 Task: Find a hotel in Lavras da Mangabeira with 1 bedroom, 1 bed, 1 bathroom, Wifi, self check-in, for 2 guests, from 8th to 16th June, within a price range of ₹10,000 to ₹15,000.
Action: Mouse moved to (383, 103)
Screenshot: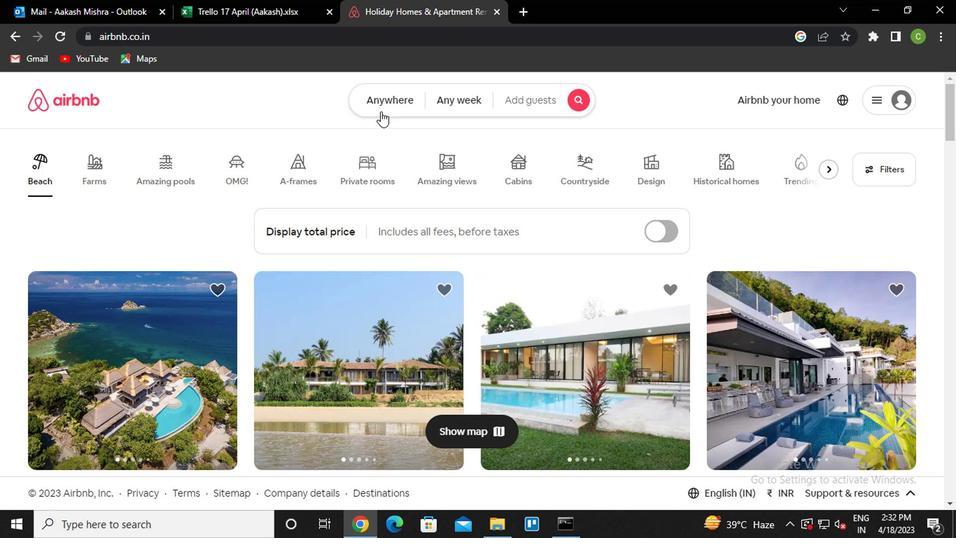 
Action: Mouse pressed left at (383, 103)
Screenshot: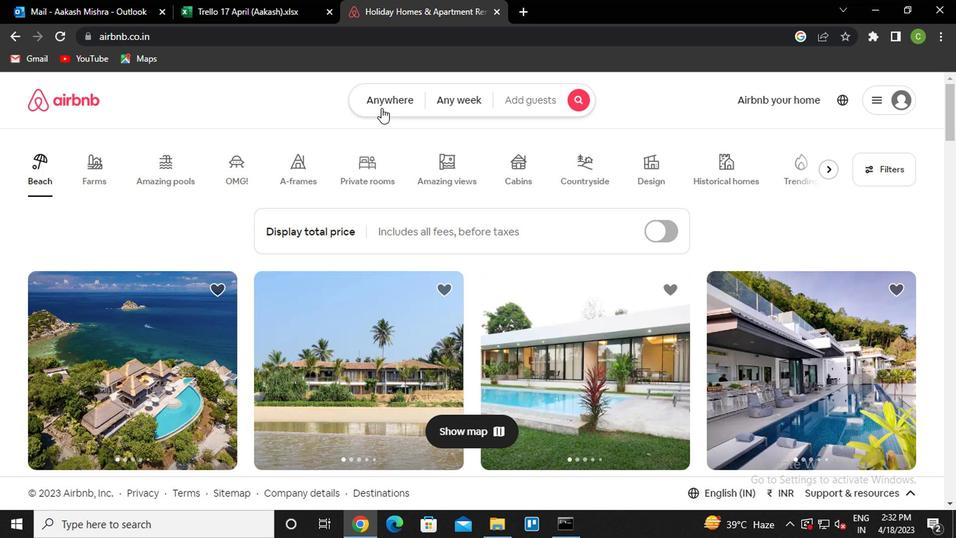
Action: Mouse moved to (244, 164)
Screenshot: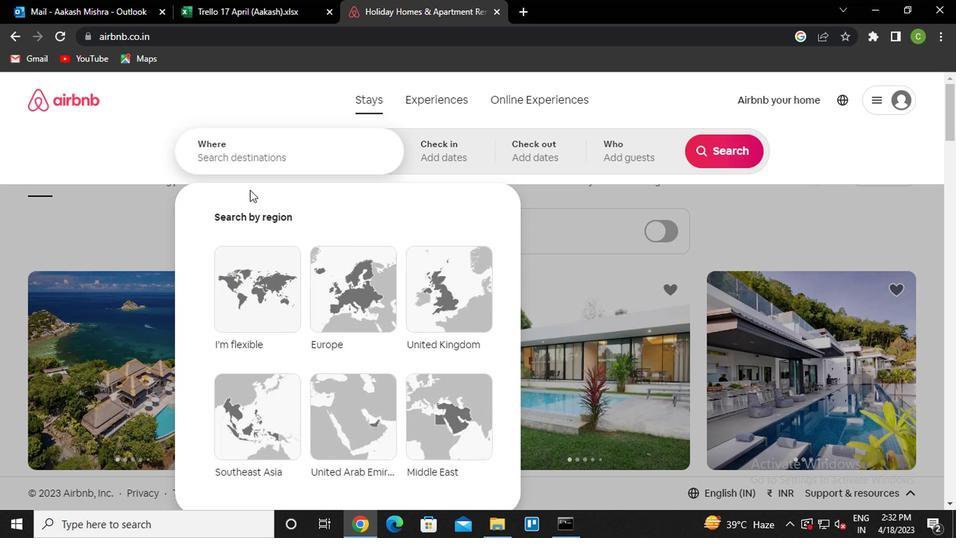 
Action: Mouse pressed left at (244, 164)
Screenshot: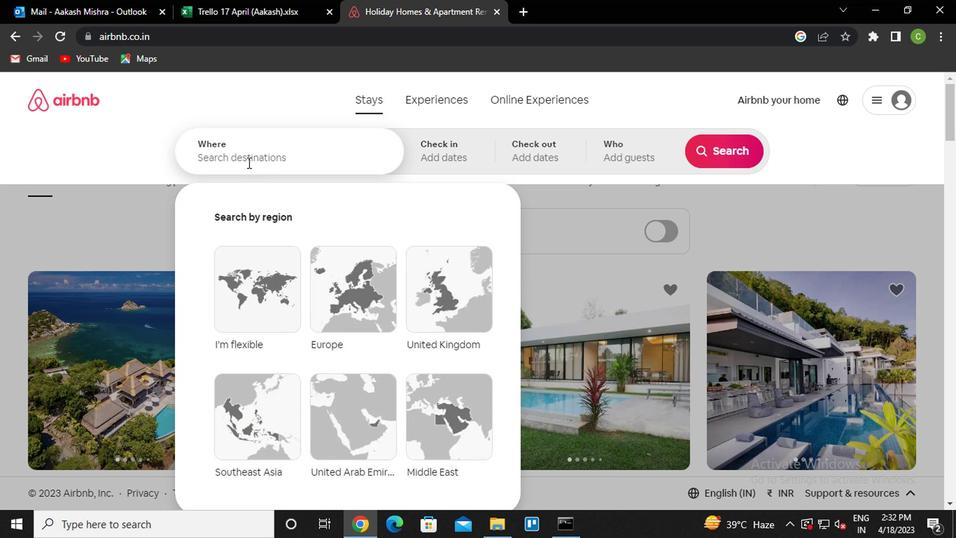 
Action: Key pressed <Key.caps_lock><Key.caps_lock>l<Key.caps_lock>avras<Key.space>da<Key.space><Key.caps_lock>m<Key.caps_lock>angabeira<Key.down><Key.enter>
Screenshot: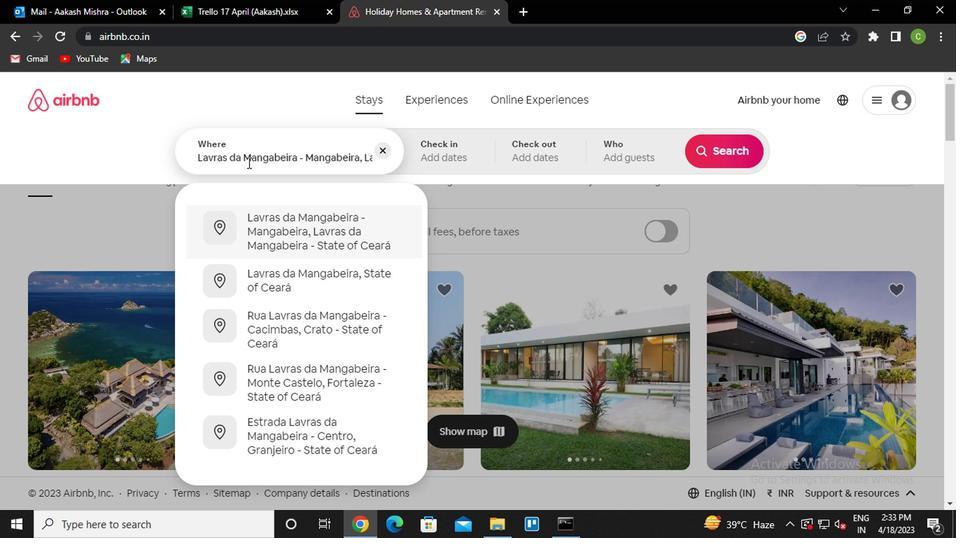 
Action: Mouse moved to (714, 261)
Screenshot: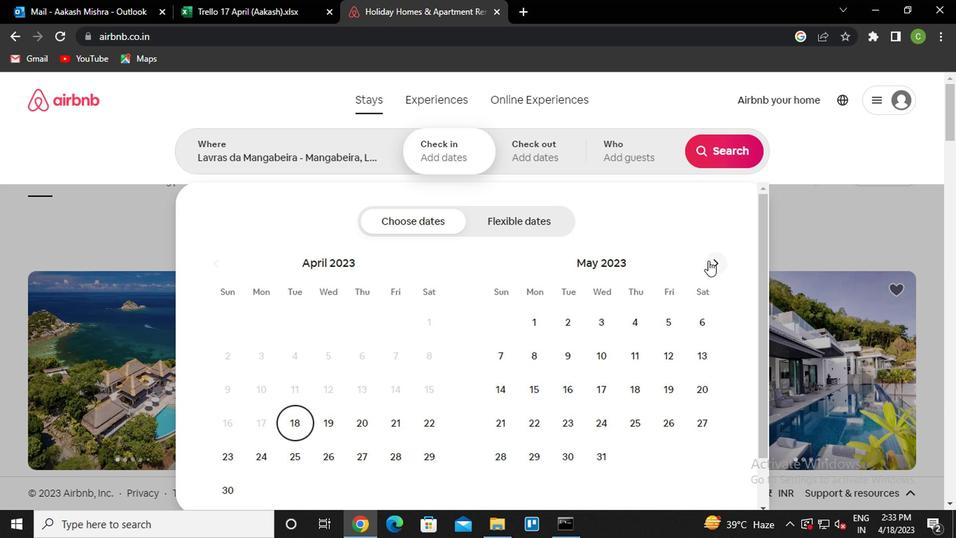
Action: Mouse pressed left at (714, 261)
Screenshot: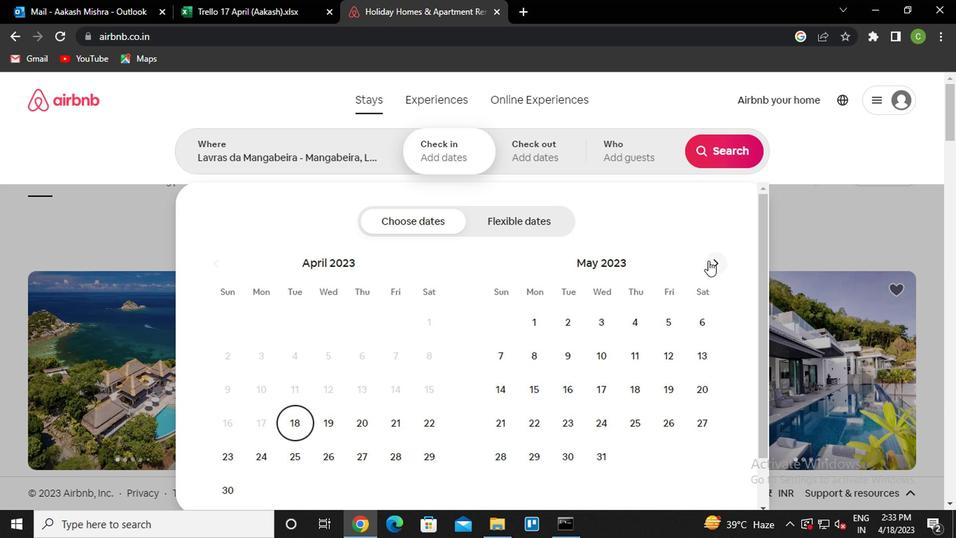 
Action: Mouse moved to (668, 390)
Screenshot: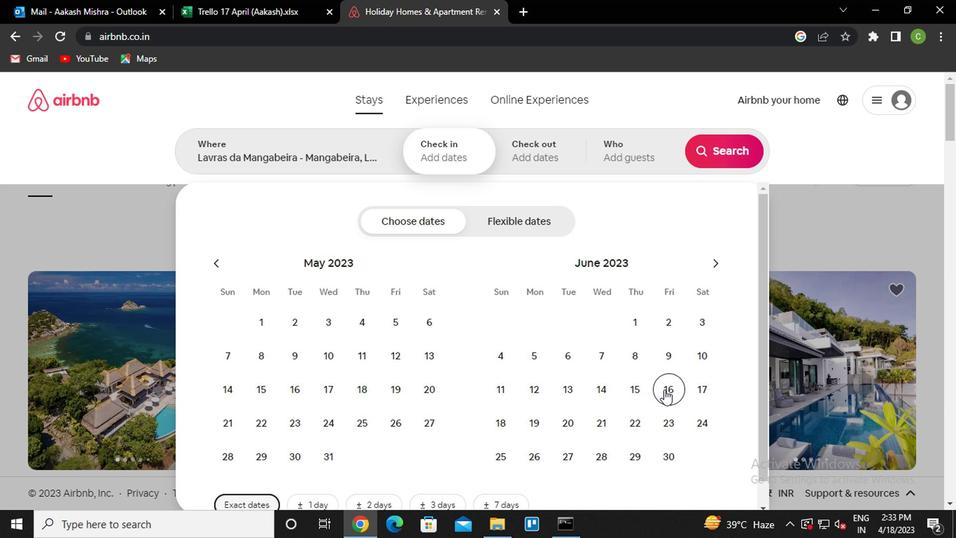 
Action: Mouse pressed left at (668, 390)
Screenshot: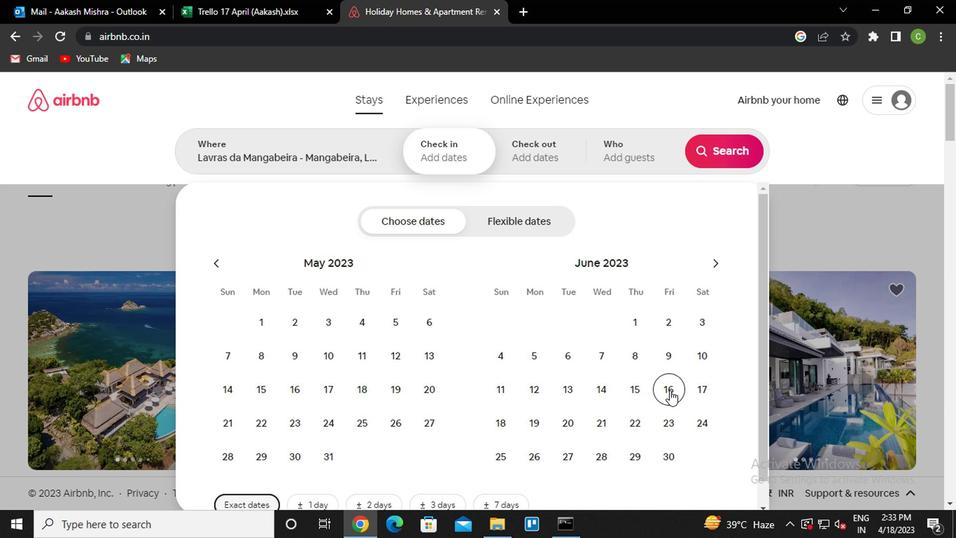 
Action: Mouse moved to (671, 391)
Screenshot: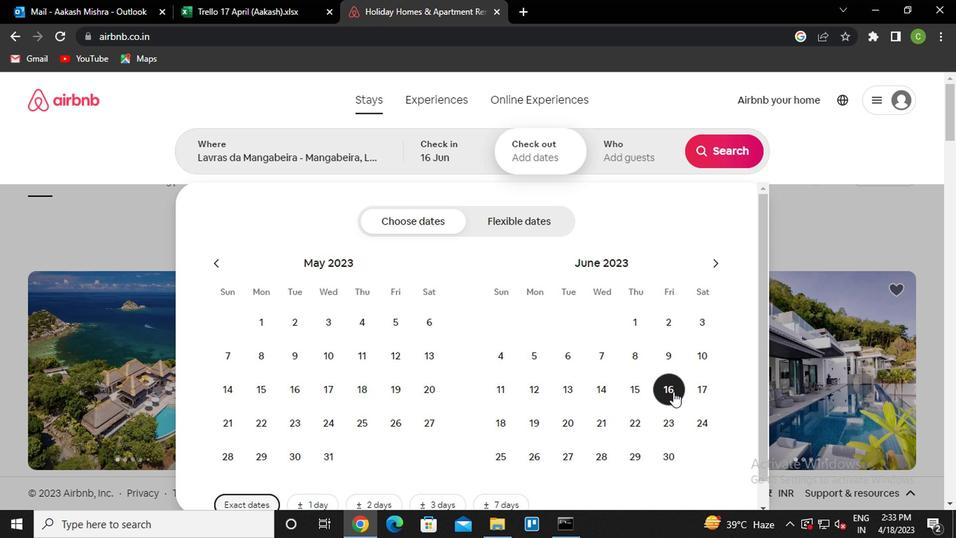 
Action: Mouse pressed left at (671, 391)
Screenshot: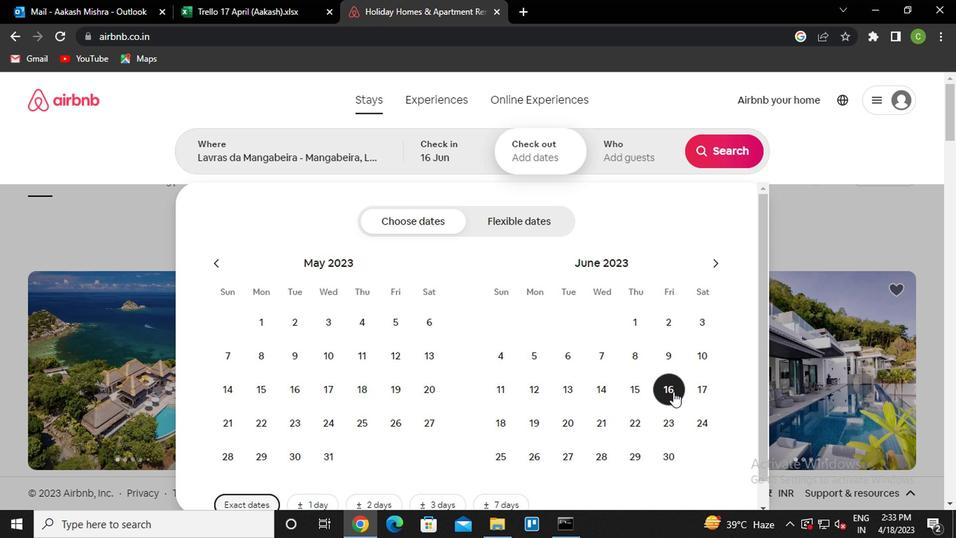 
Action: Mouse moved to (451, 157)
Screenshot: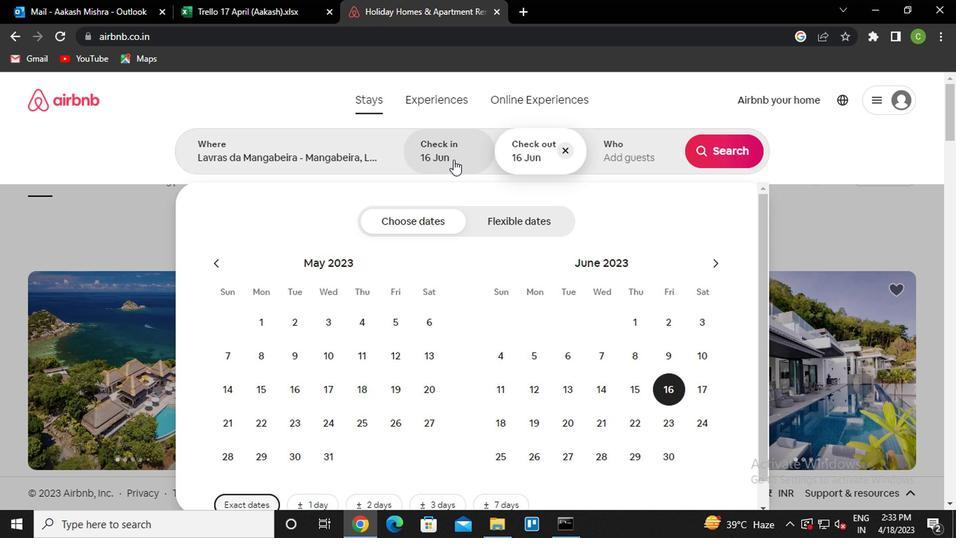 
Action: Mouse pressed left at (451, 157)
Screenshot: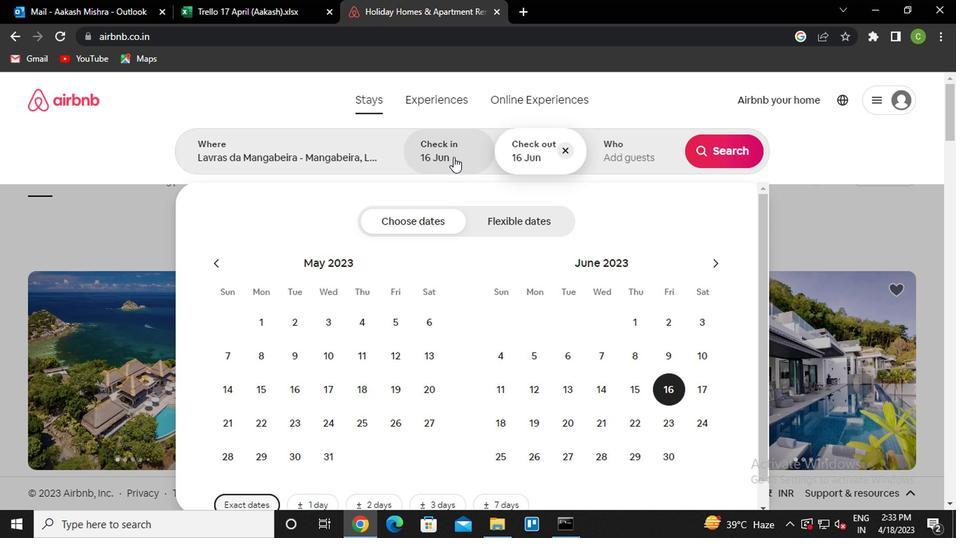 
Action: Mouse moved to (659, 381)
Screenshot: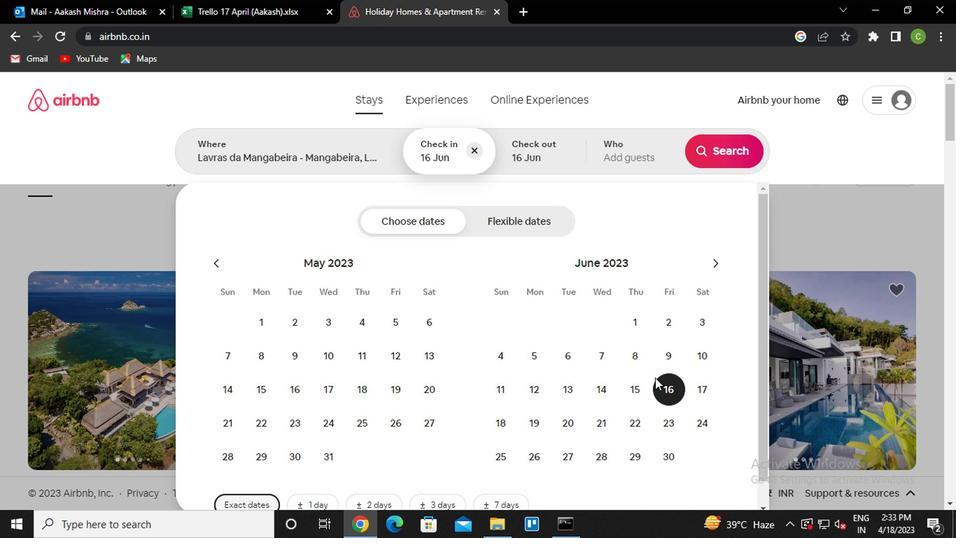 
Action: Mouse pressed left at (659, 381)
Screenshot: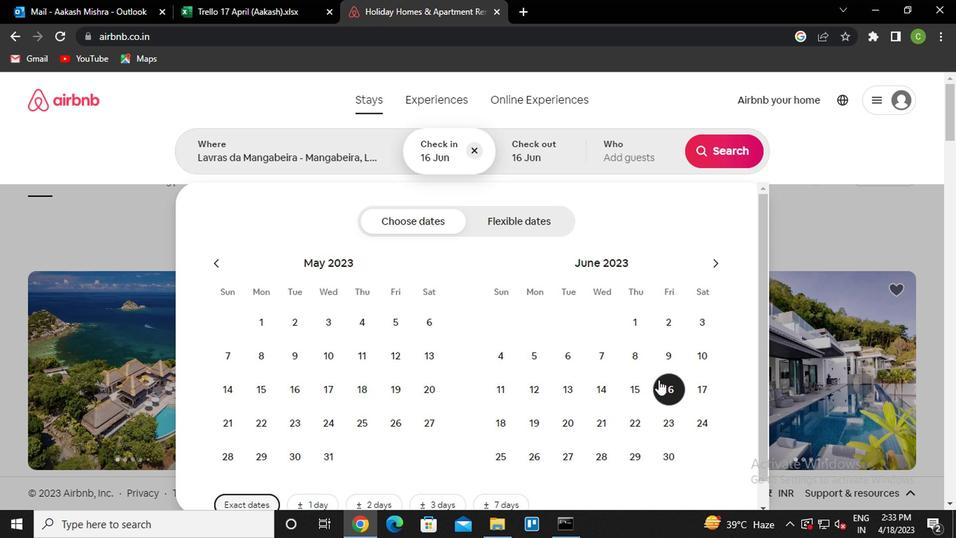 
Action: Mouse moved to (455, 150)
Screenshot: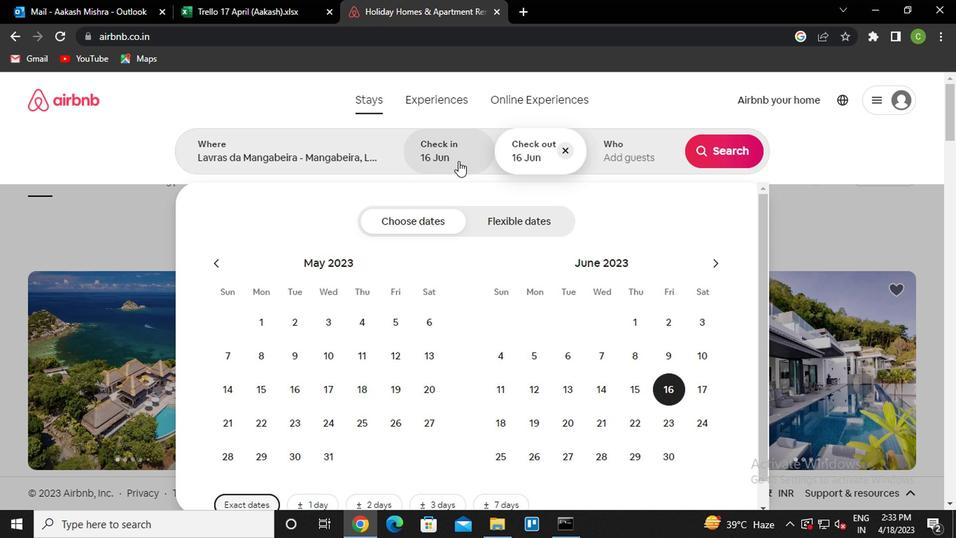 
Action: Mouse pressed left at (455, 150)
Screenshot: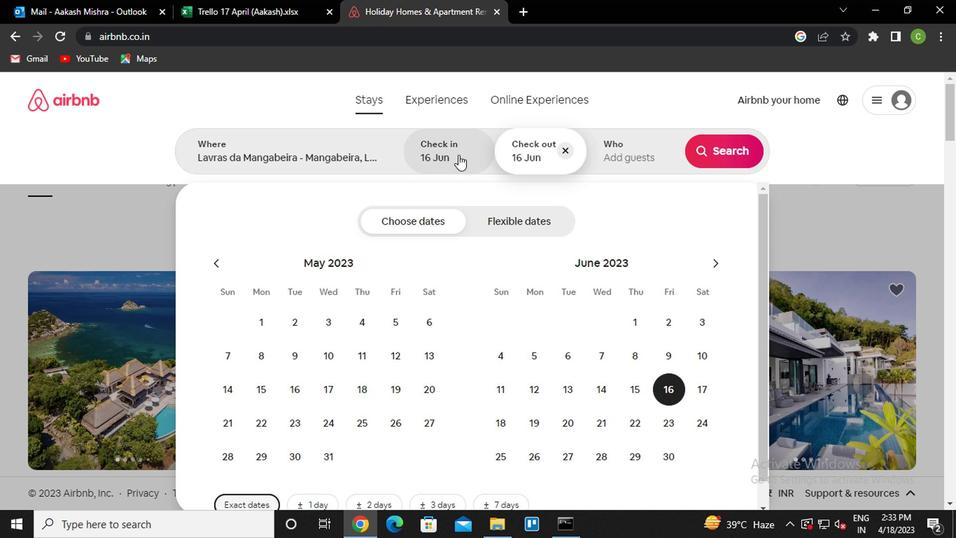 
Action: Mouse moved to (473, 149)
Screenshot: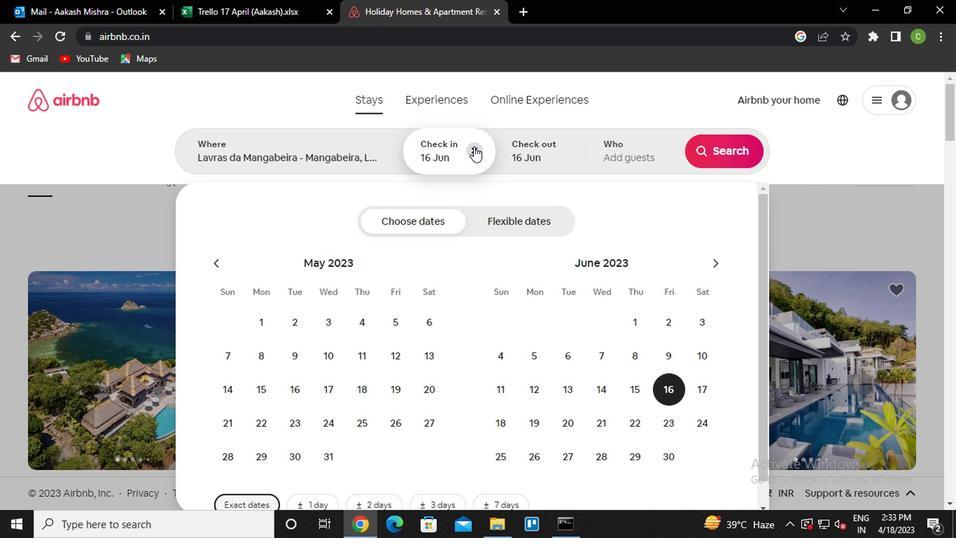
Action: Mouse pressed left at (473, 149)
Screenshot: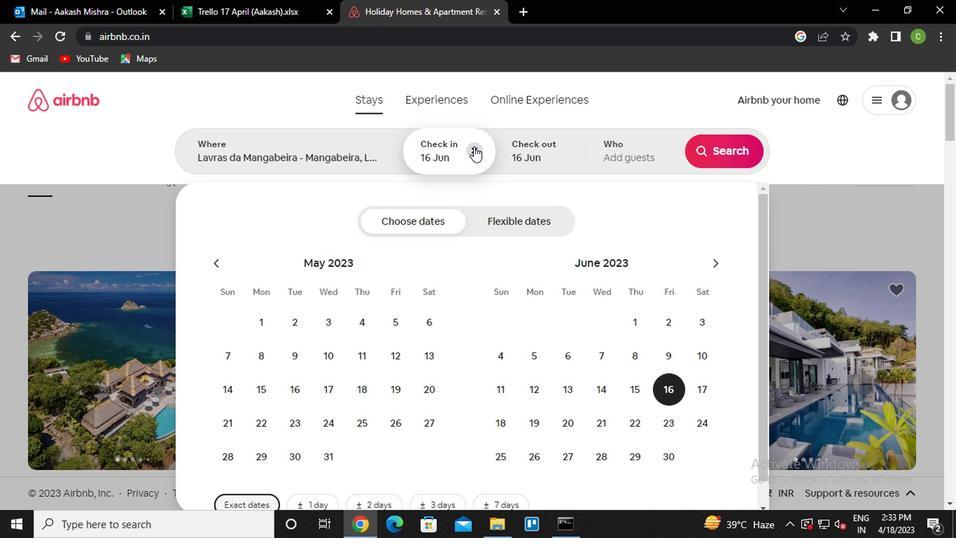 
Action: Mouse moved to (567, 362)
Screenshot: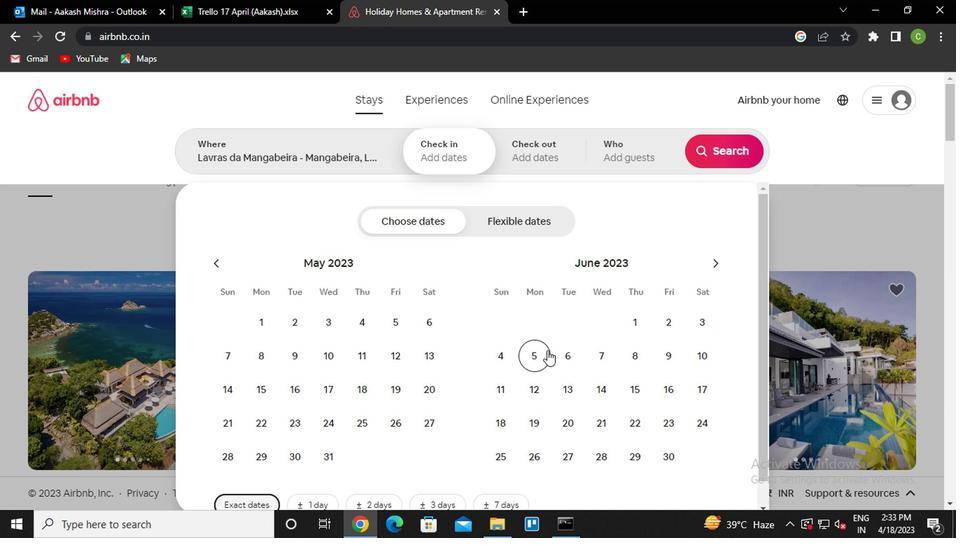 
Action: Mouse pressed left at (567, 362)
Screenshot: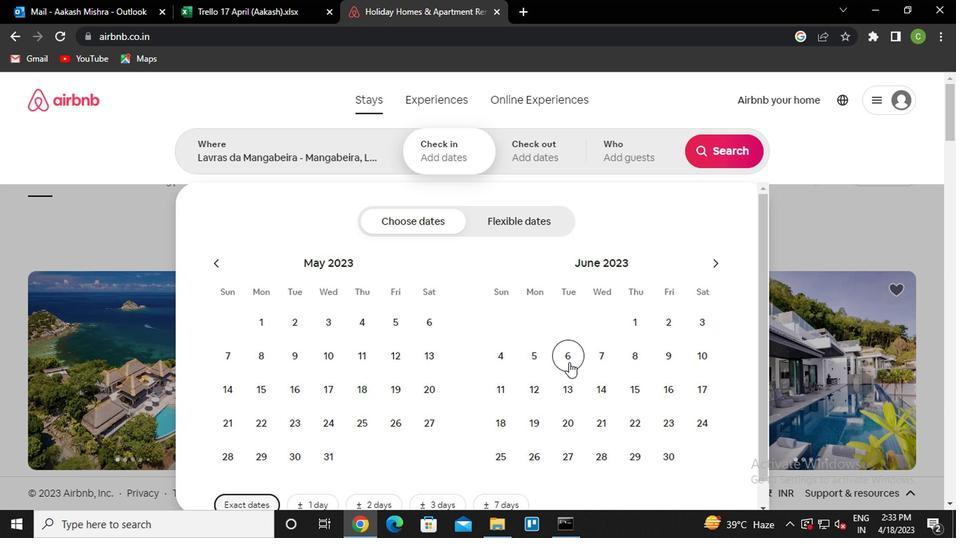 
Action: Mouse moved to (567, 362)
Screenshot: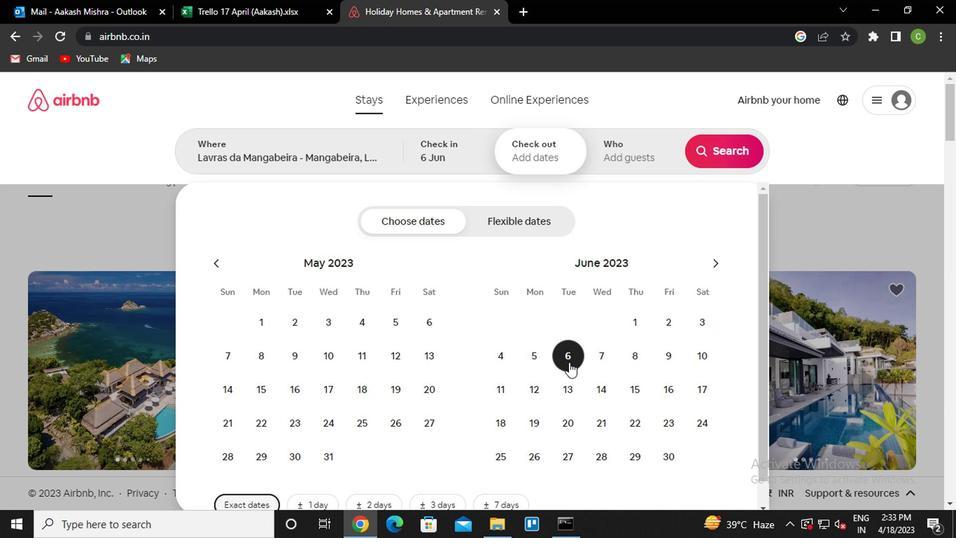 
Action: Mouse pressed left at (567, 362)
Screenshot: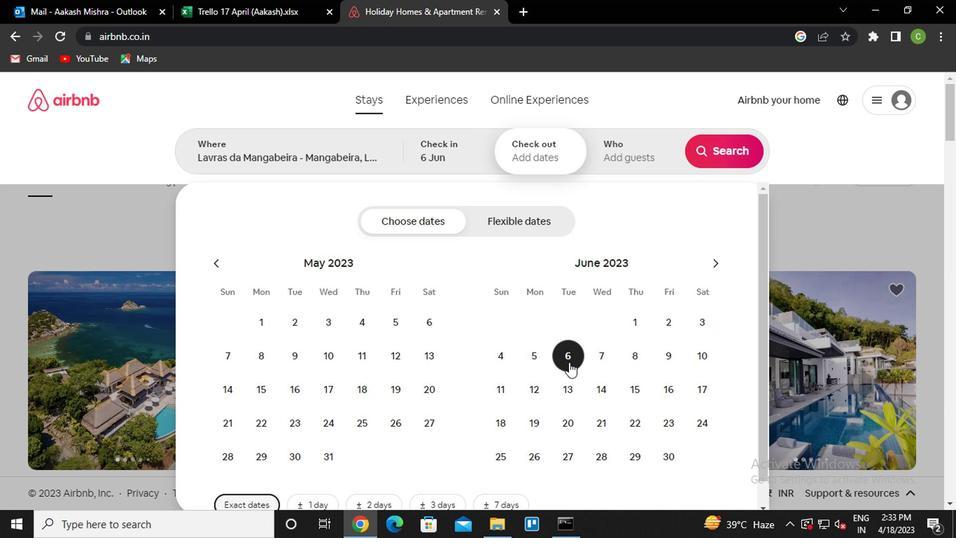 
Action: Mouse pressed left at (567, 362)
Screenshot: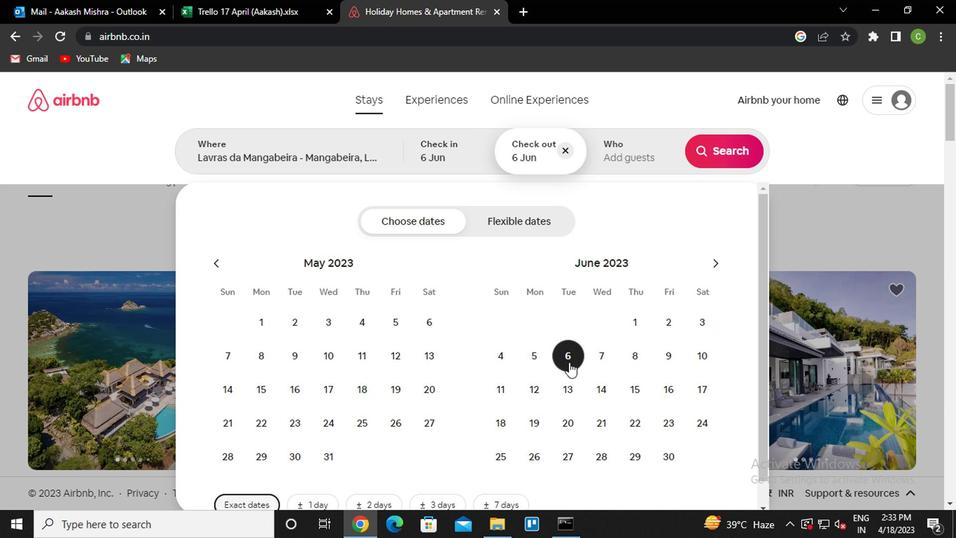 
Action: Mouse moved to (479, 142)
Screenshot: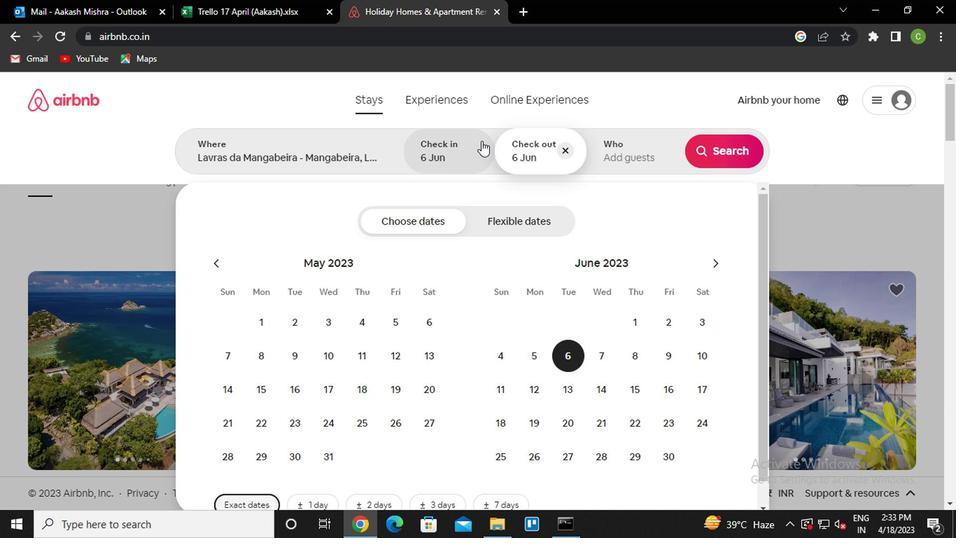 
Action: Mouse pressed left at (479, 142)
Screenshot: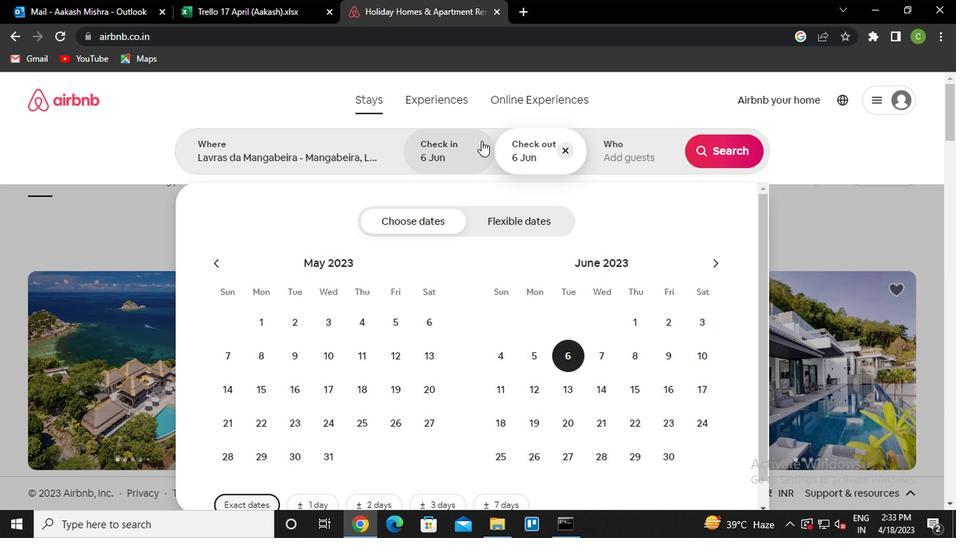 
Action: Mouse moved to (470, 146)
Screenshot: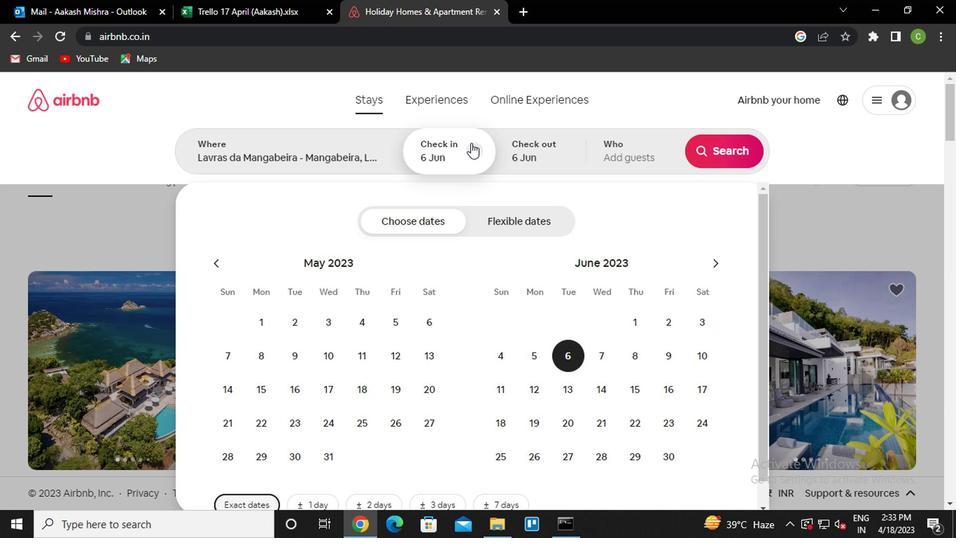 
Action: Mouse pressed left at (470, 146)
Screenshot: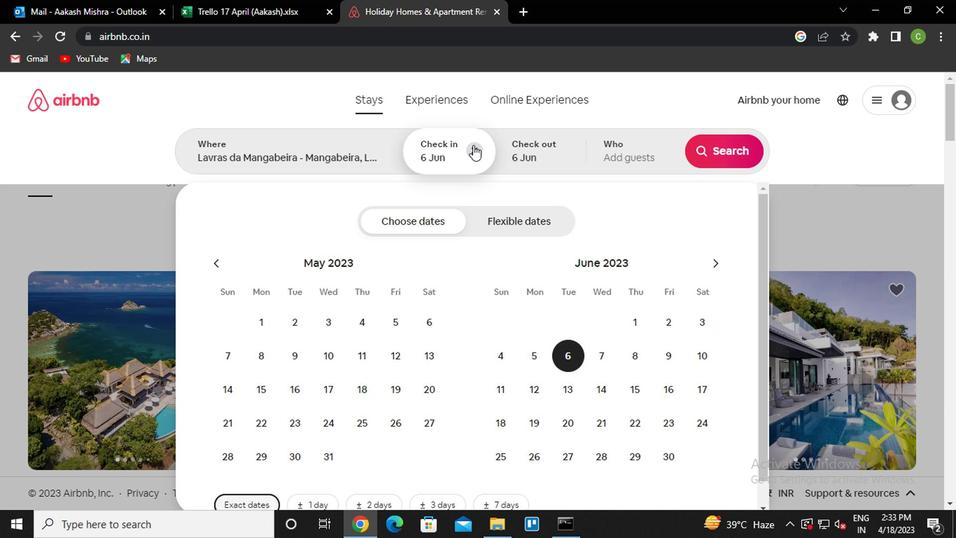 
Action: Mouse moved to (631, 358)
Screenshot: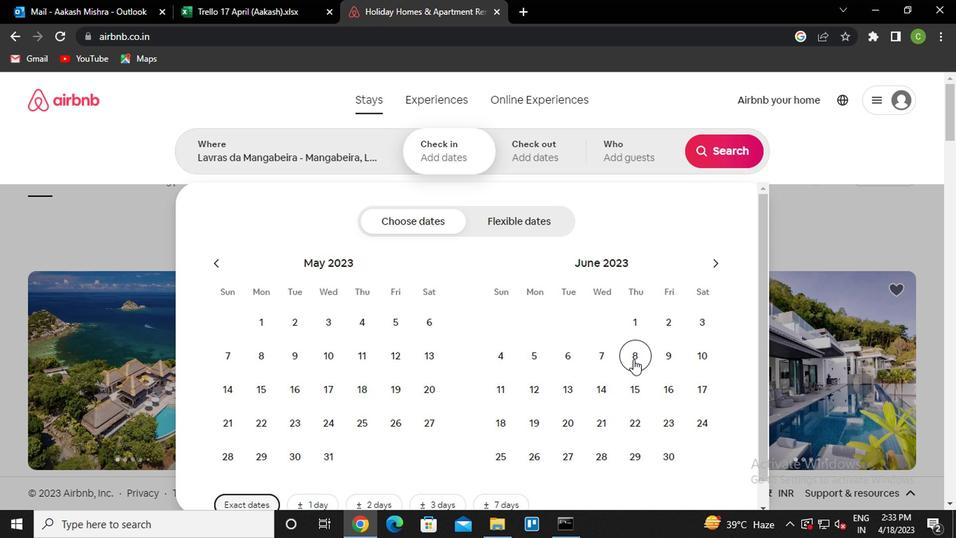 
Action: Mouse pressed left at (631, 358)
Screenshot: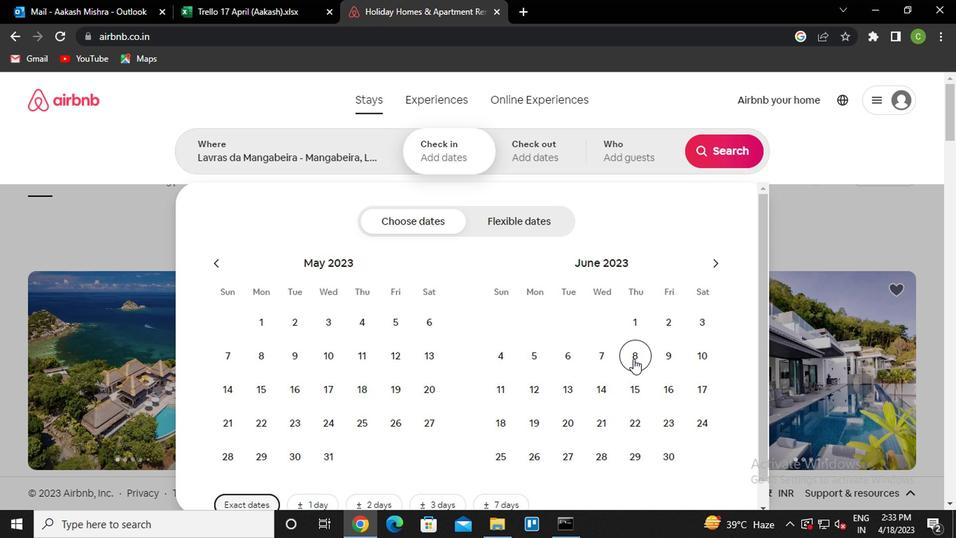 
Action: Mouse moved to (663, 386)
Screenshot: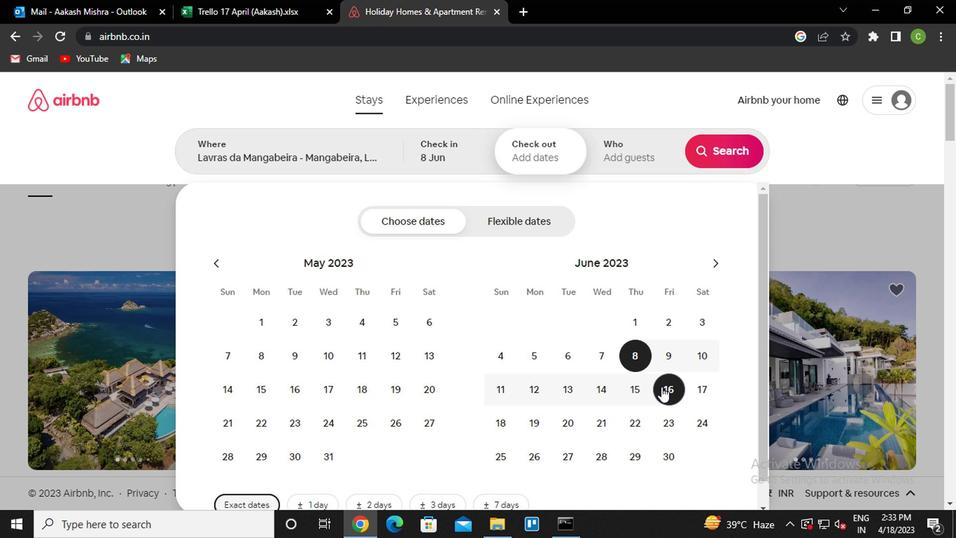 
Action: Mouse pressed left at (663, 386)
Screenshot: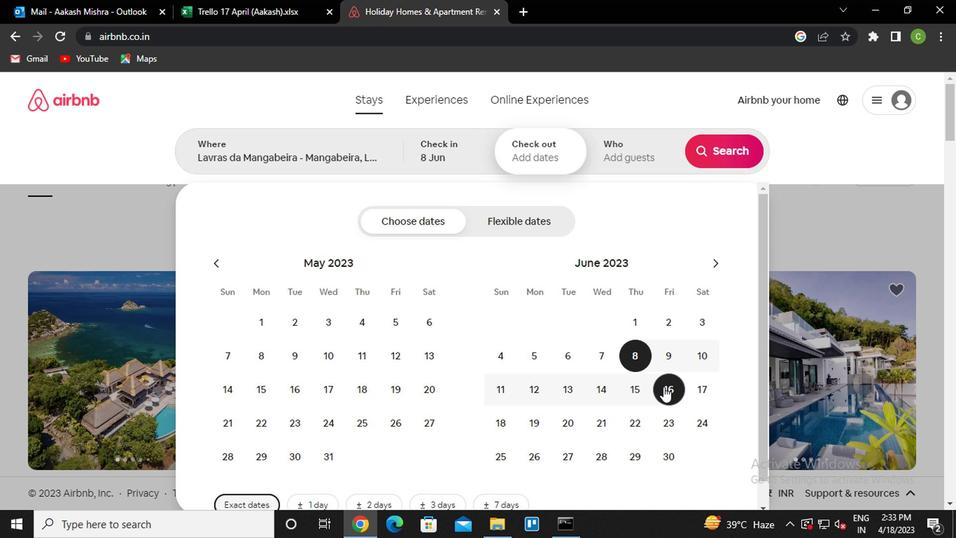 
Action: Mouse moved to (615, 154)
Screenshot: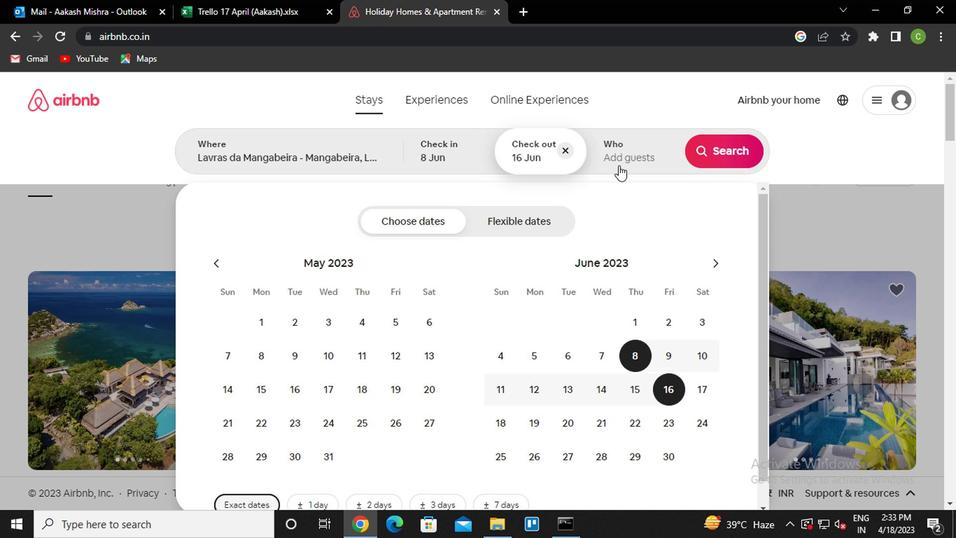 
Action: Mouse pressed left at (615, 154)
Screenshot: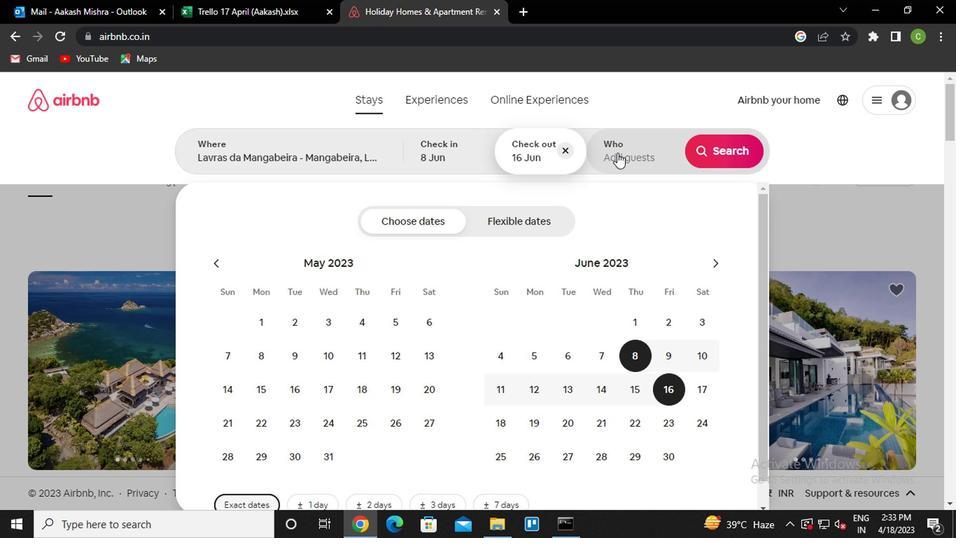 
Action: Mouse moved to (720, 230)
Screenshot: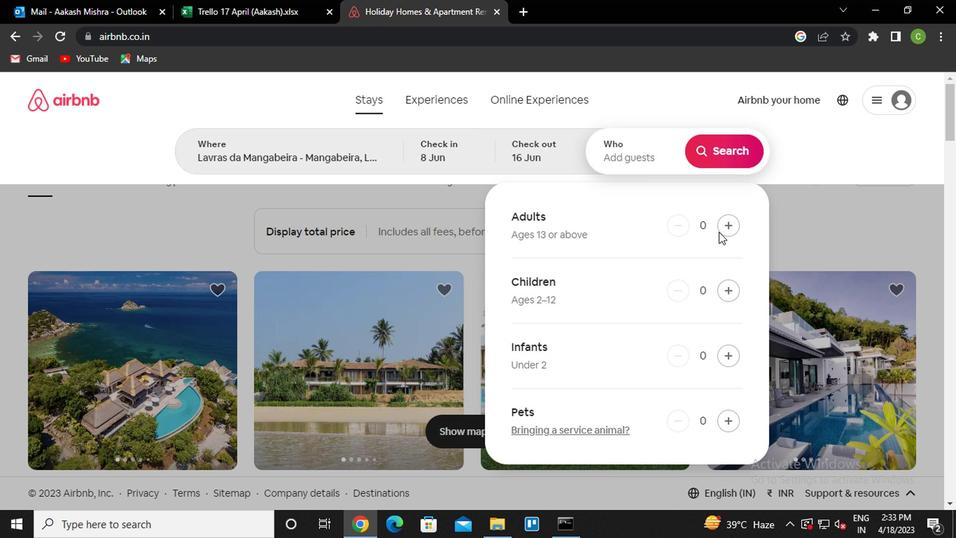 
Action: Mouse pressed left at (720, 230)
Screenshot: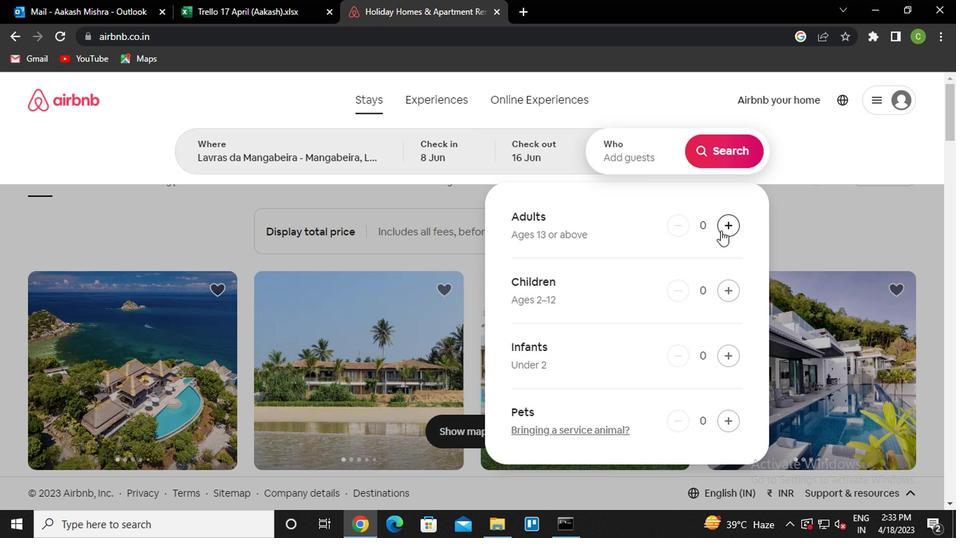 
Action: Mouse pressed left at (720, 230)
Screenshot: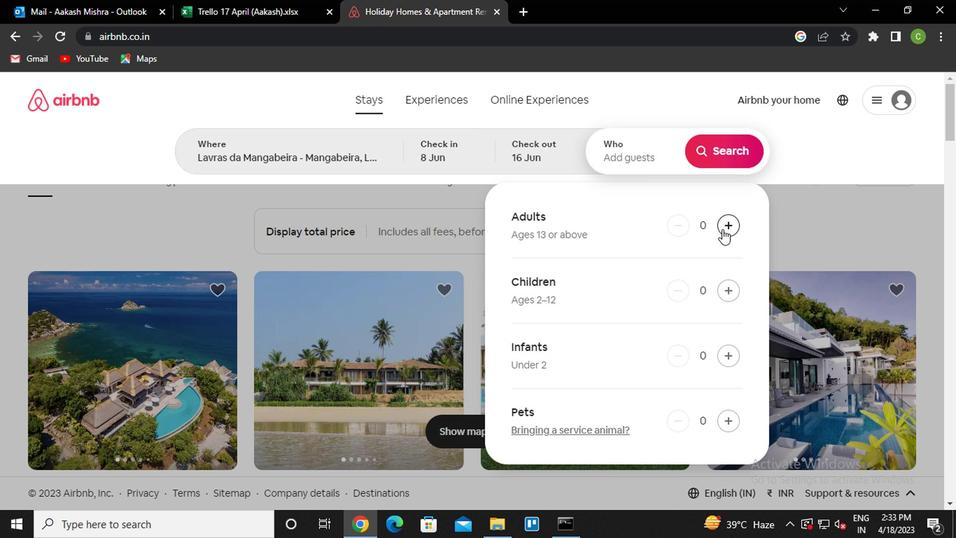 
Action: Mouse moved to (845, 215)
Screenshot: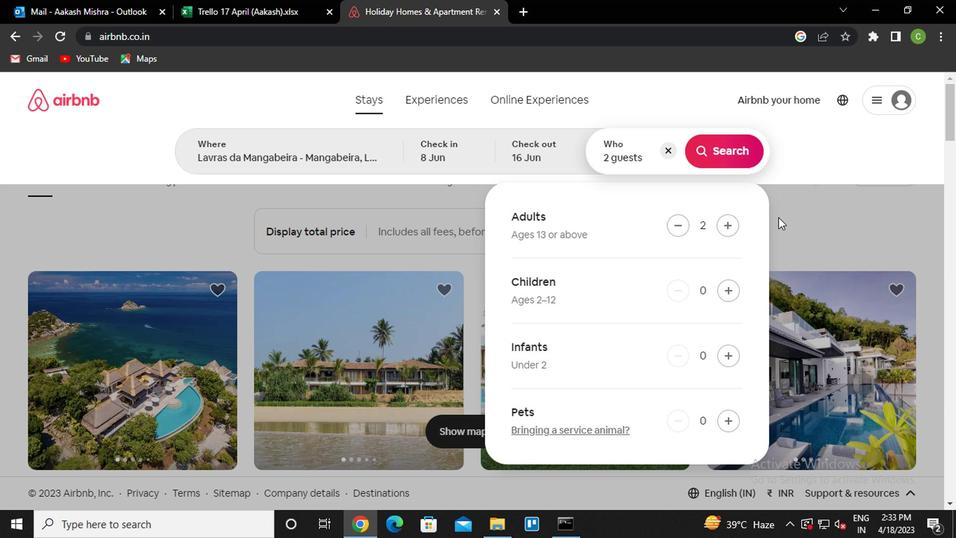 
Action: Mouse pressed left at (845, 215)
Screenshot: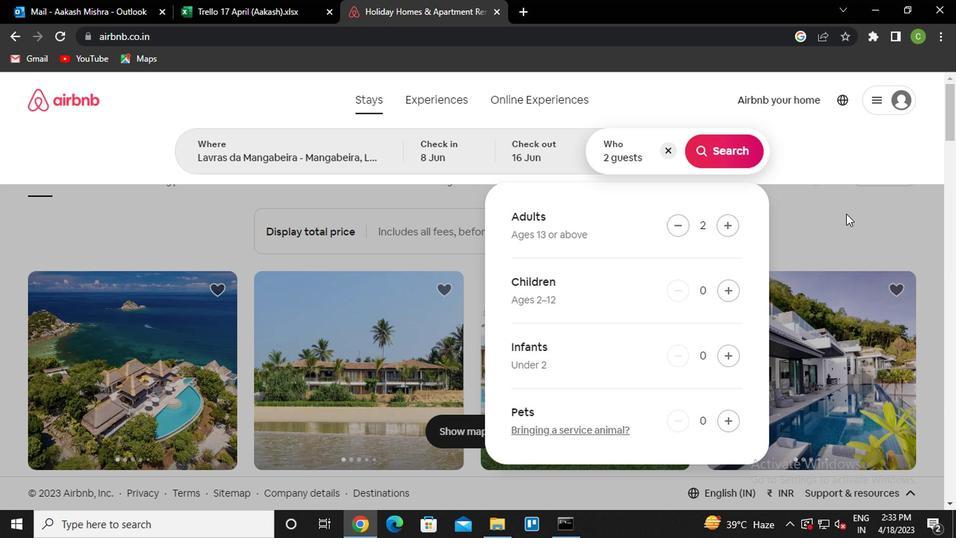 
Action: Mouse moved to (860, 168)
Screenshot: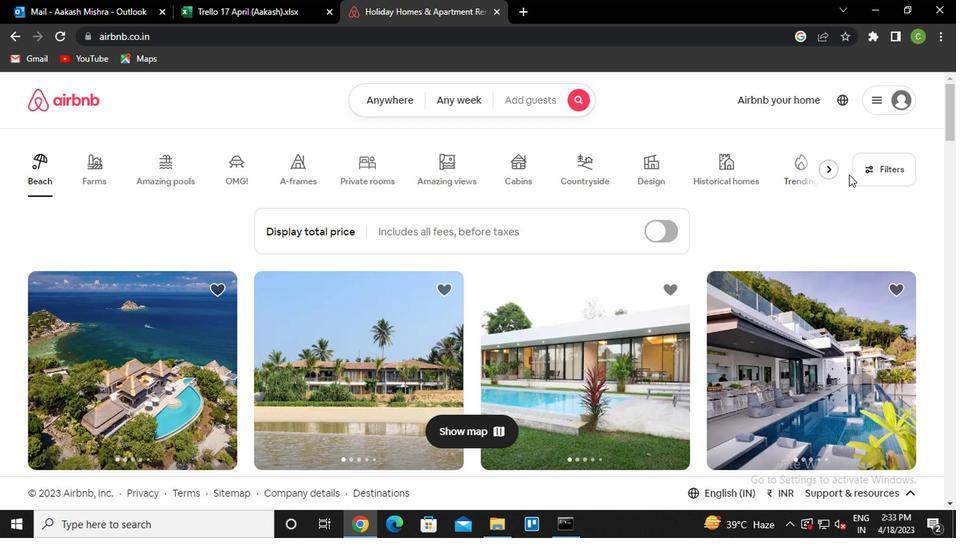 
Action: Mouse pressed left at (860, 168)
Screenshot: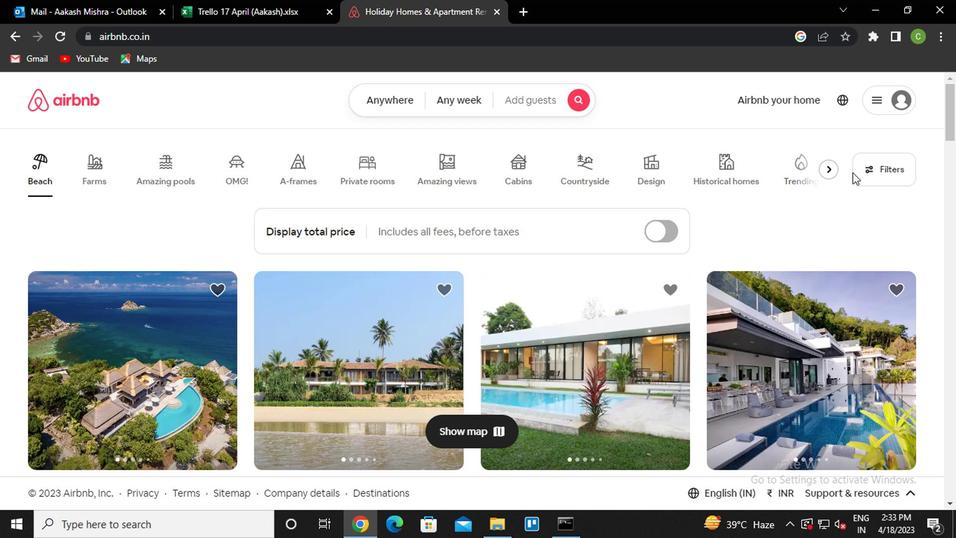 
Action: Mouse moved to (290, 330)
Screenshot: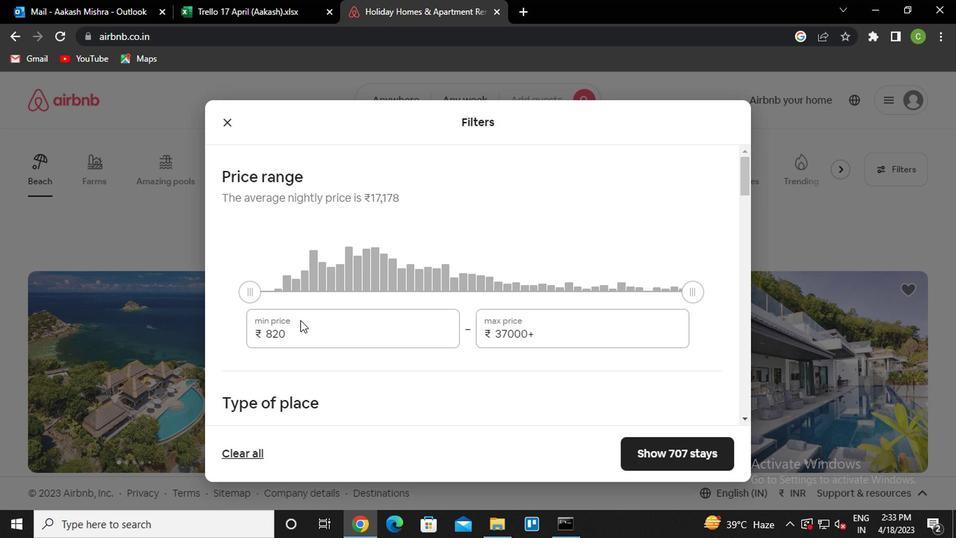
Action: Mouse pressed left at (290, 330)
Screenshot: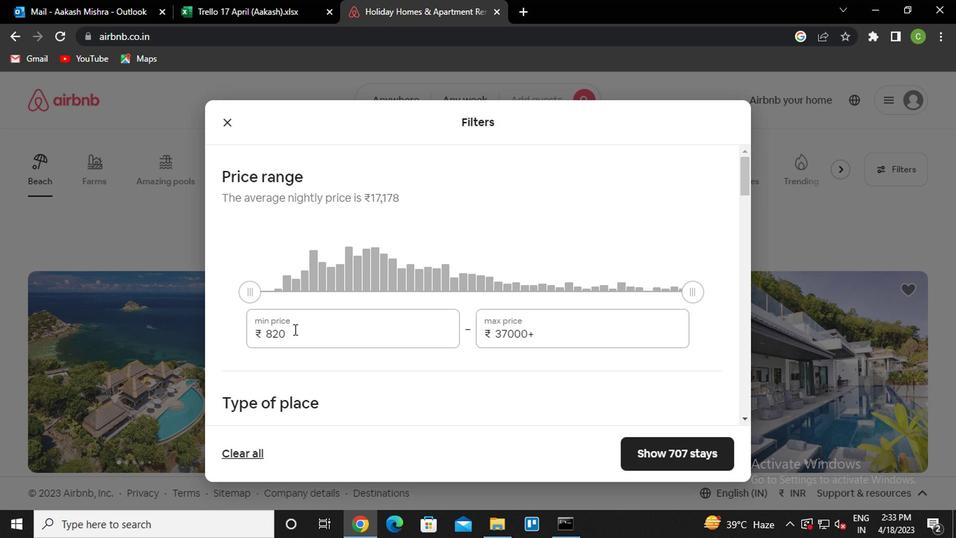 
Action: Key pressed <Key.backspace><Key.backspace><Key.backspace>10000<Key.tab>15000<Key.backspace><Key.backspace><Key.backspace><Key.backspace><Key.backspace><Key.backspace><Key.backspace><Key.backspace><Key.backspace><Key.backspace><Key.backspace><Key.backspace>15000
Screenshot: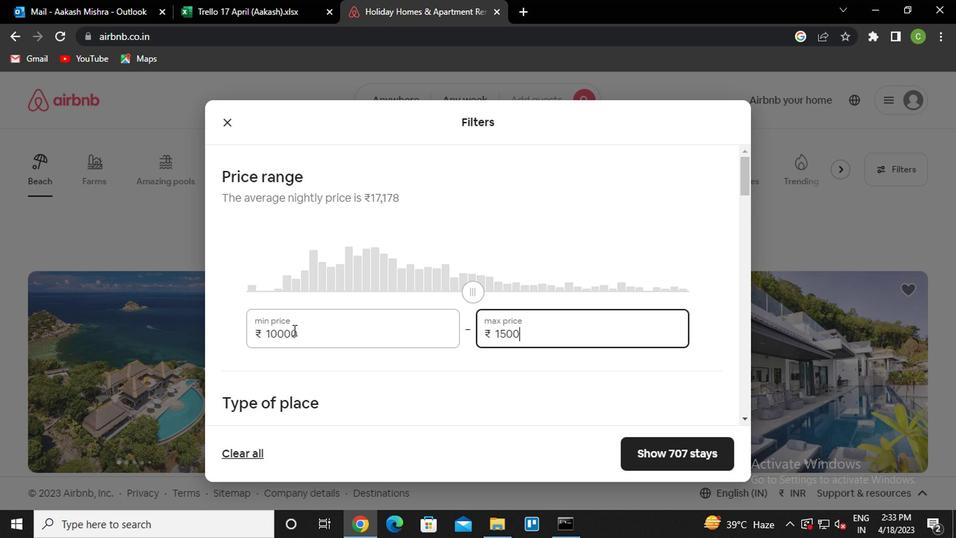 
Action: Mouse scrolled (290, 329) with delta (0, 0)
Screenshot: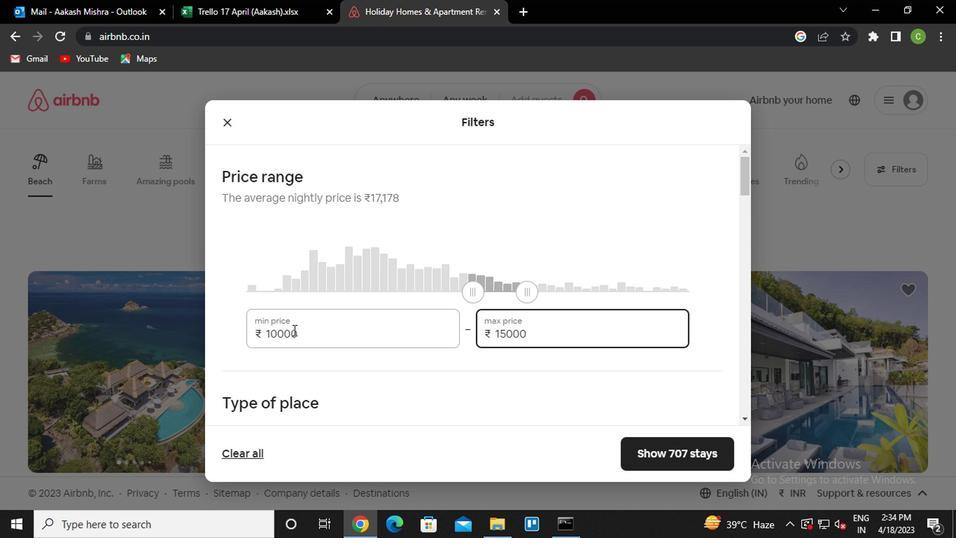 
Action: Mouse scrolled (290, 329) with delta (0, 0)
Screenshot: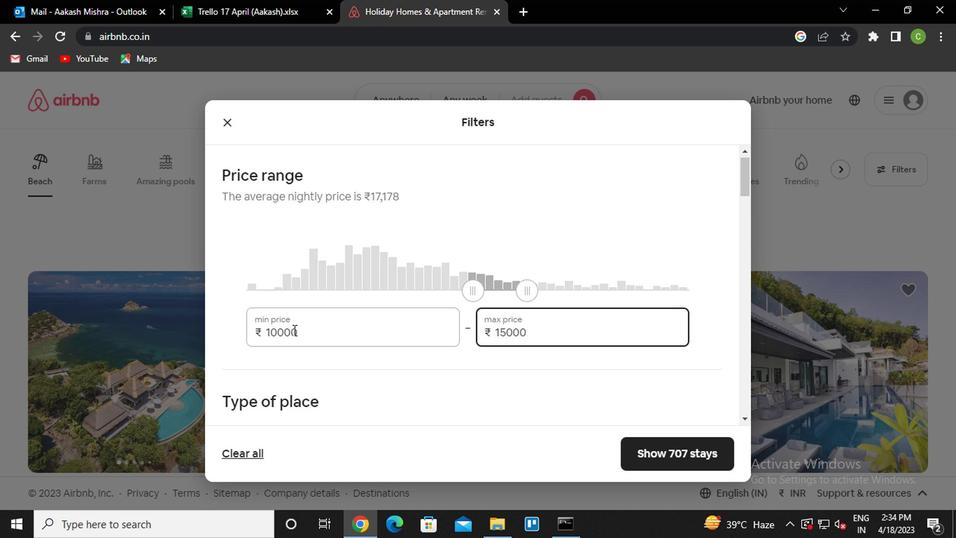 
Action: Mouse moved to (251, 305)
Screenshot: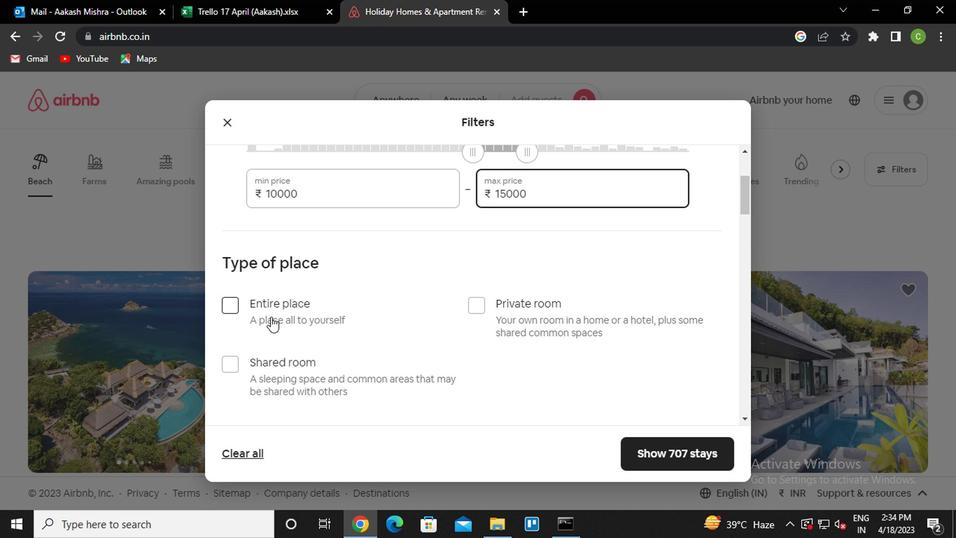 
Action: Mouse pressed left at (251, 305)
Screenshot: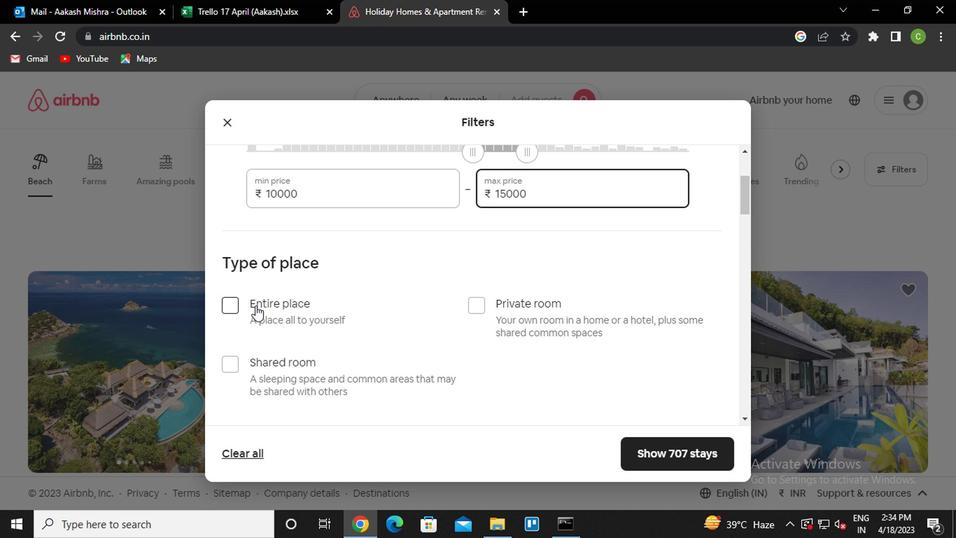 
Action: Mouse moved to (347, 320)
Screenshot: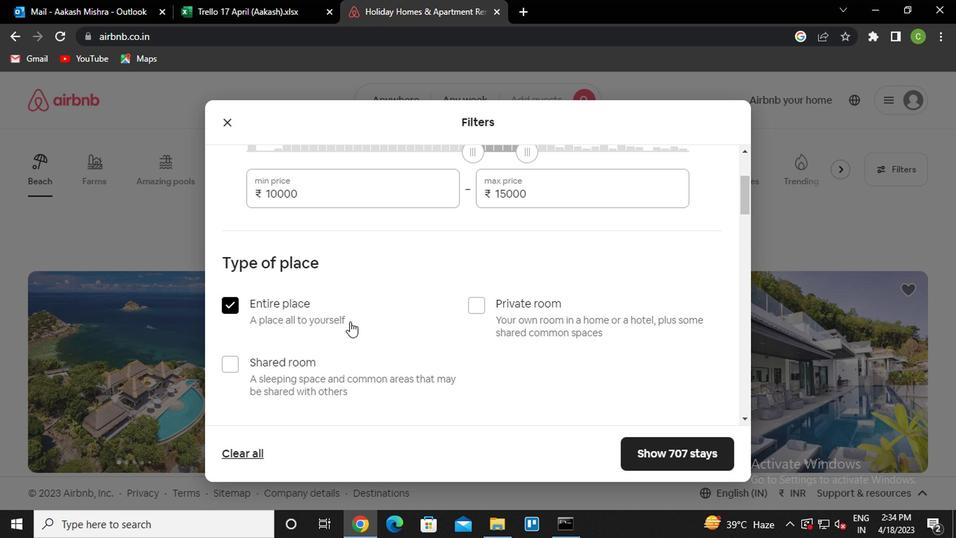 
Action: Mouse scrolled (347, 319) with delta (0, 0)
Screenshot: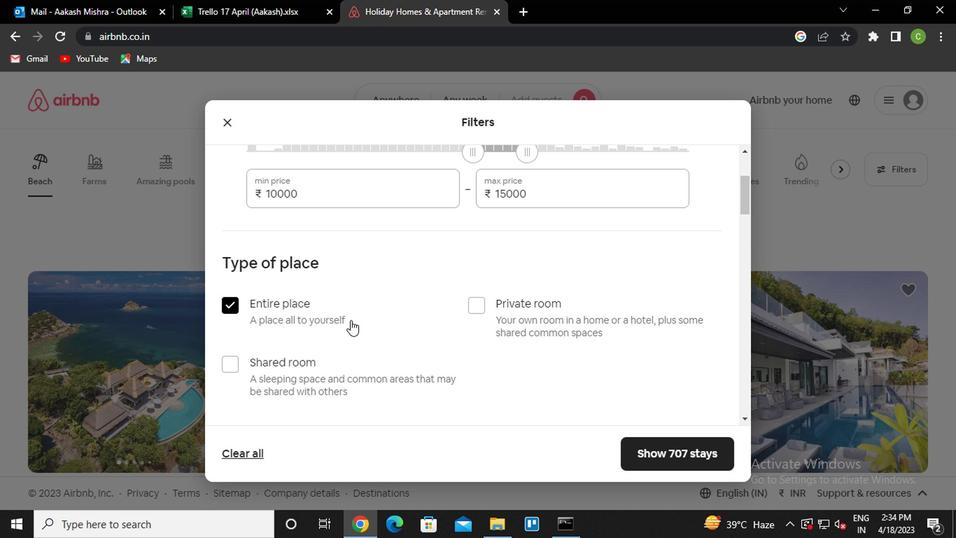 
Action: Mouse scrolled (347, 319) with delta (0, 0)
Screenshot: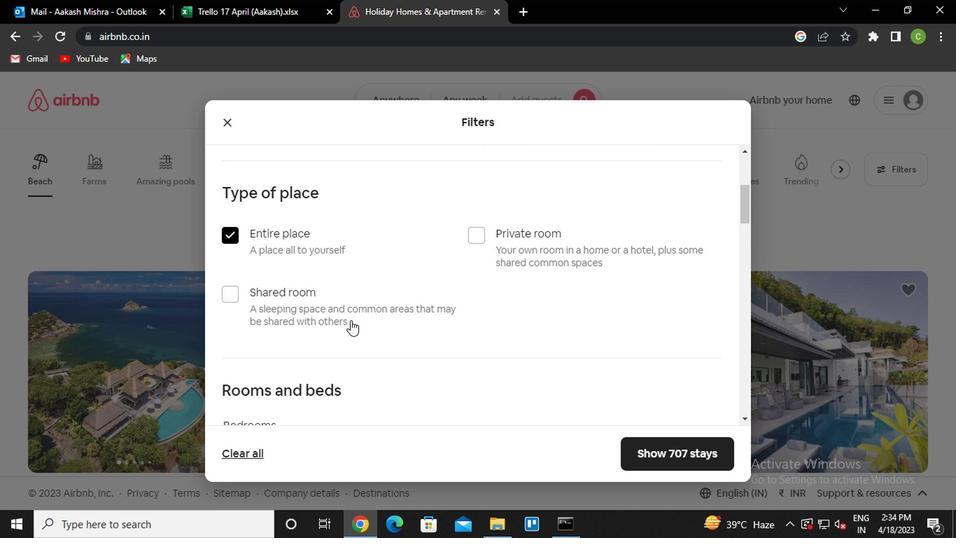 
Action: Mouse moved to (346, 321)
Screenshot: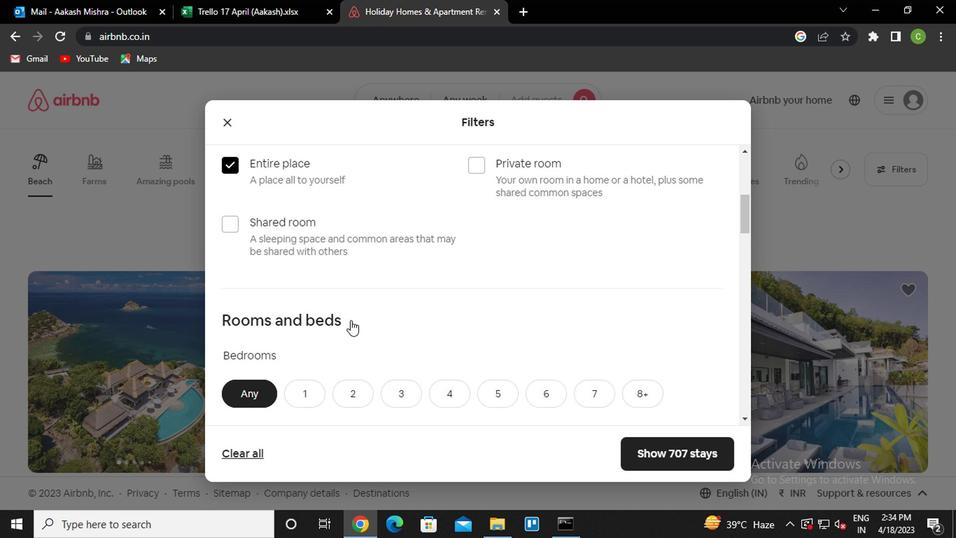 
Action: Mouse scrolled (346, 321) with delta (0, 0)
Screenshot: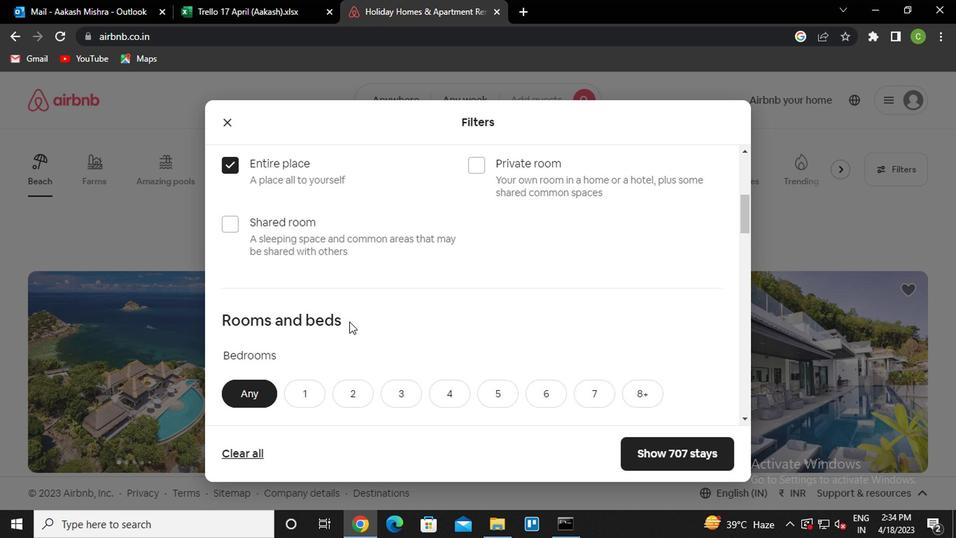 
Action: Mouse scrolled (346, 321) with delta (0, 0)
Screenshot: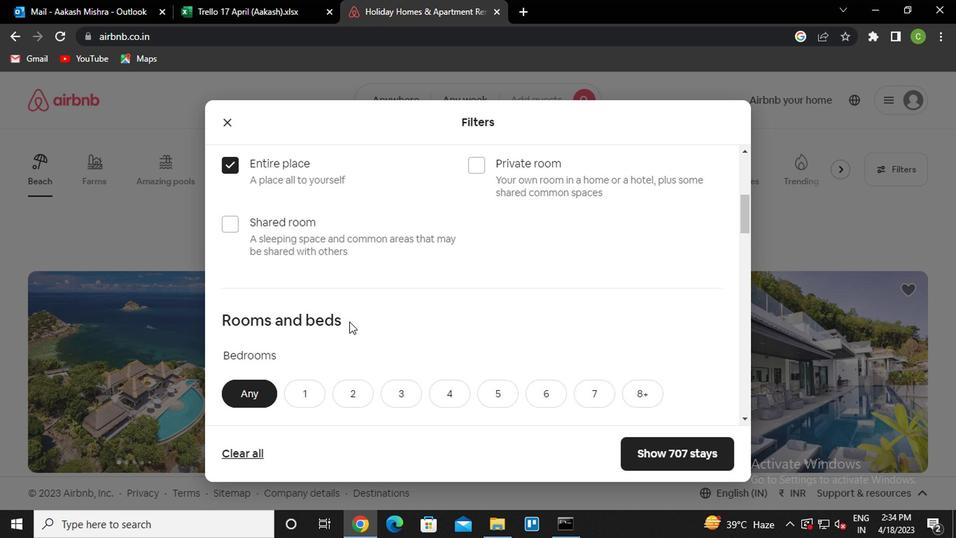 
Action: Mouse moved to (293, 252)
Screenshot: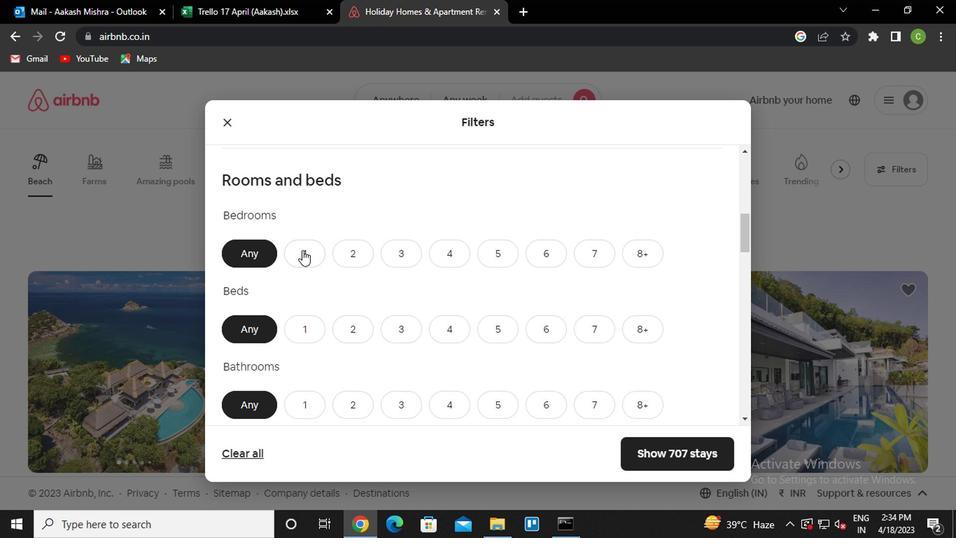 
Action: Mouse pressed left at (293, 252)
Screenshot: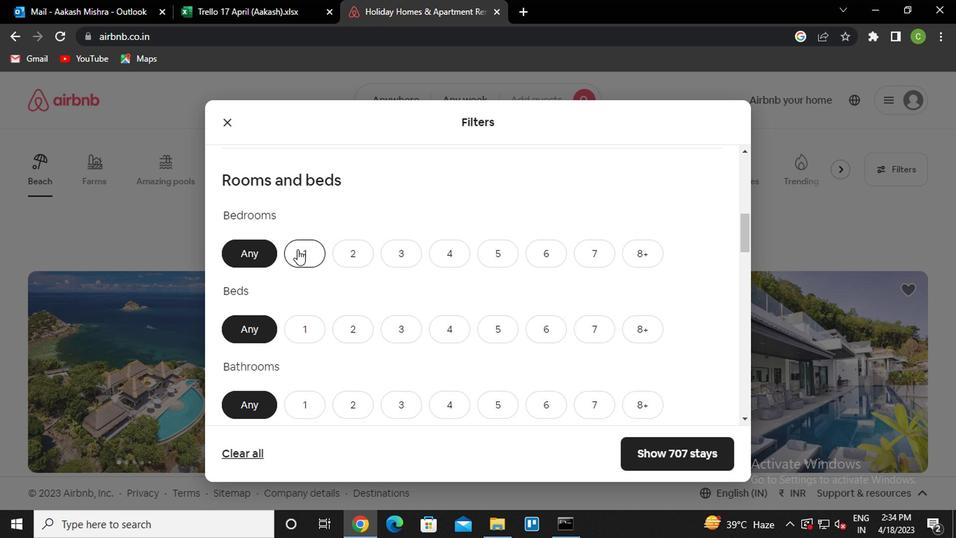 
Action: Mouse moved to (292, 325)
Screenshot: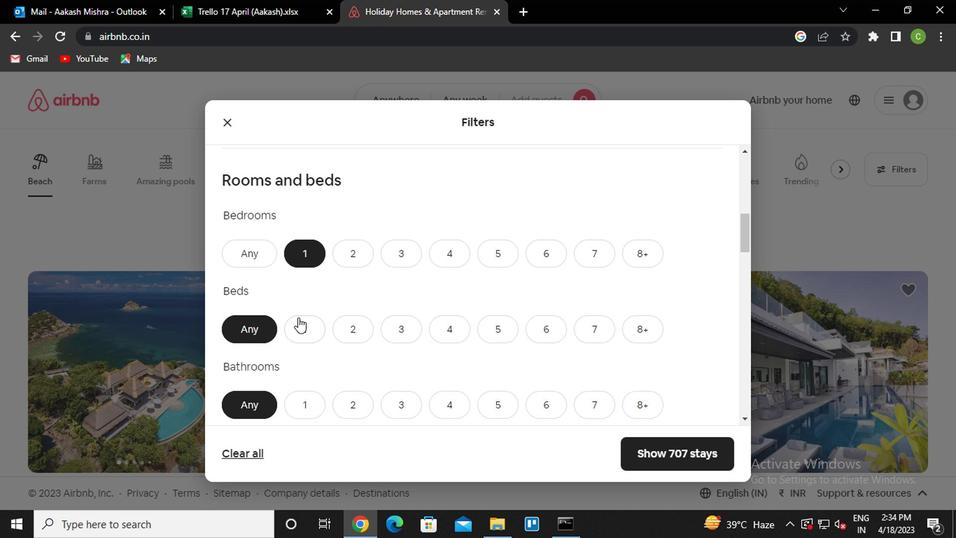 
Action: Mouse pressed left at (292, 325)
Screenshot: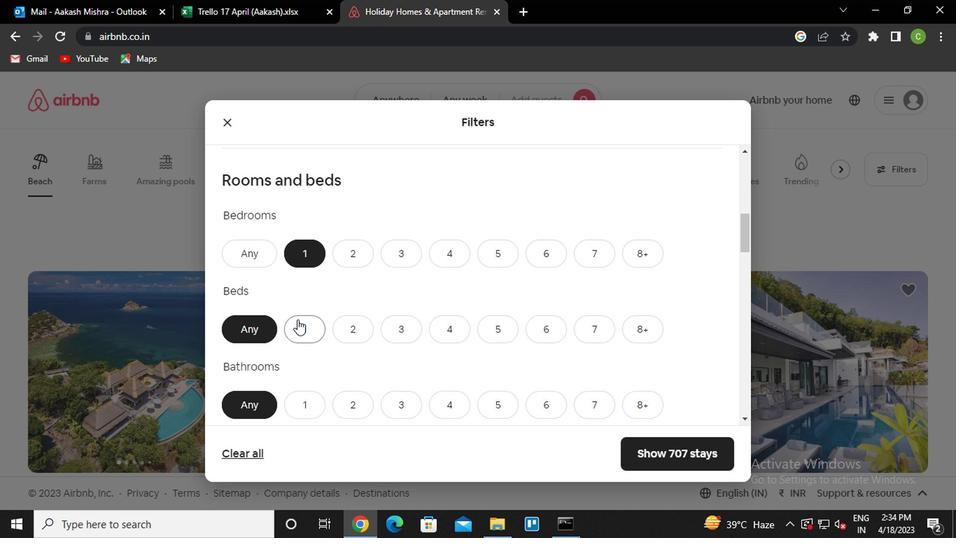 
Action: Mouse moved to (308, 402)
Screenshot: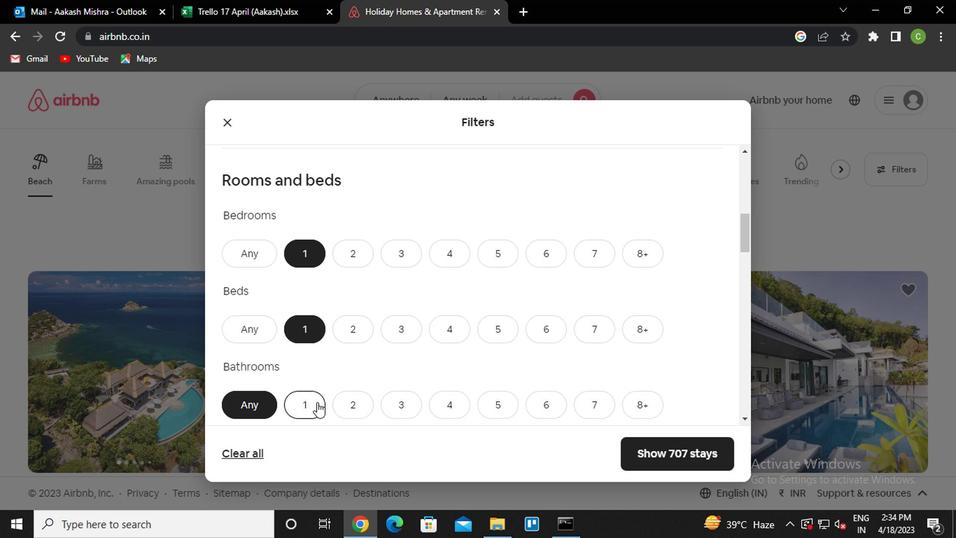 
Action: Mouse pressed left at (308, 402)
Screenshot: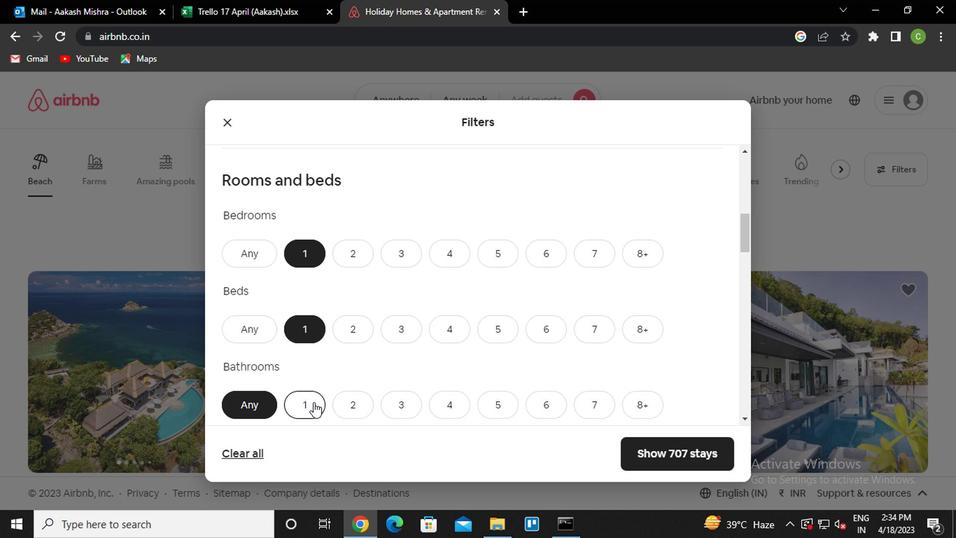 
Action: Mouse moved to (388, 360)
Screenshot: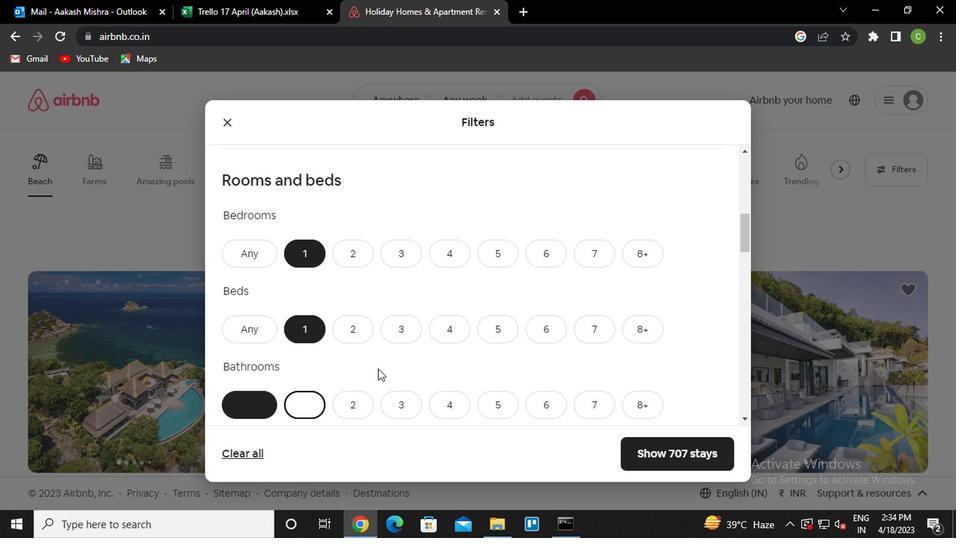 
Action: Mouse scrolled (388, 359) with delta (0, 0)
Screenshot: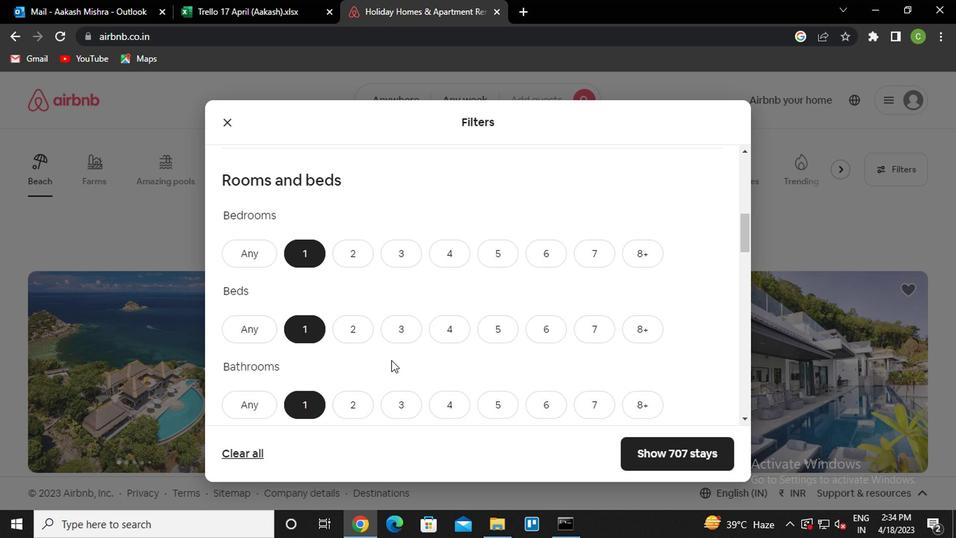 
Action: Mouse scrolled (388, 359) with delta (0, 0)
Screenshot: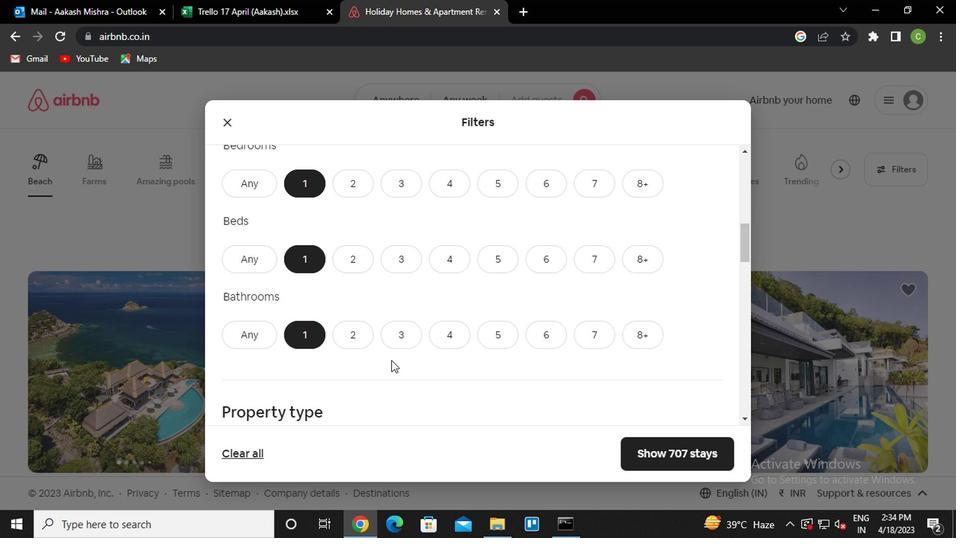 
Action: Mouse scrolled (388, 359) with delta (0, 0)
Screenshot: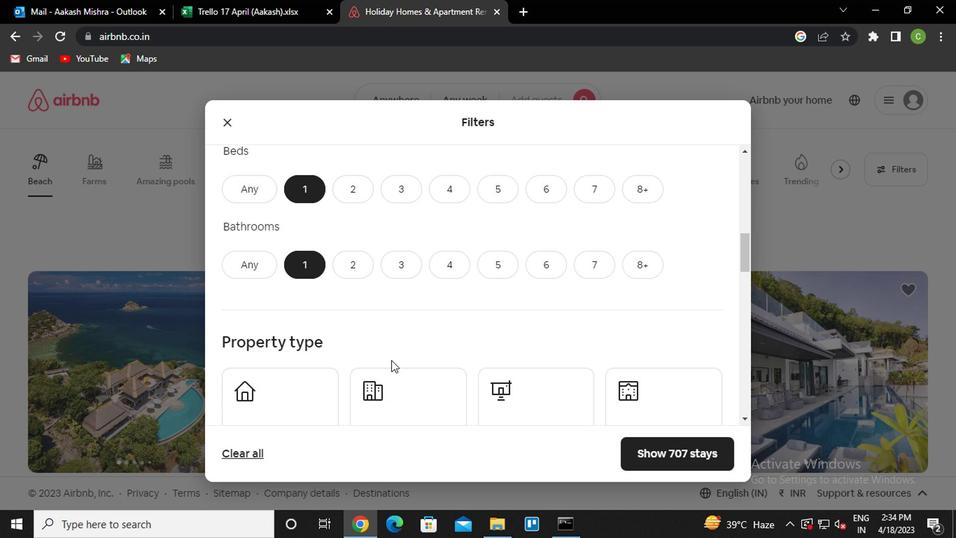 
Action: Mouse moved to (644, 333)
Screenshot: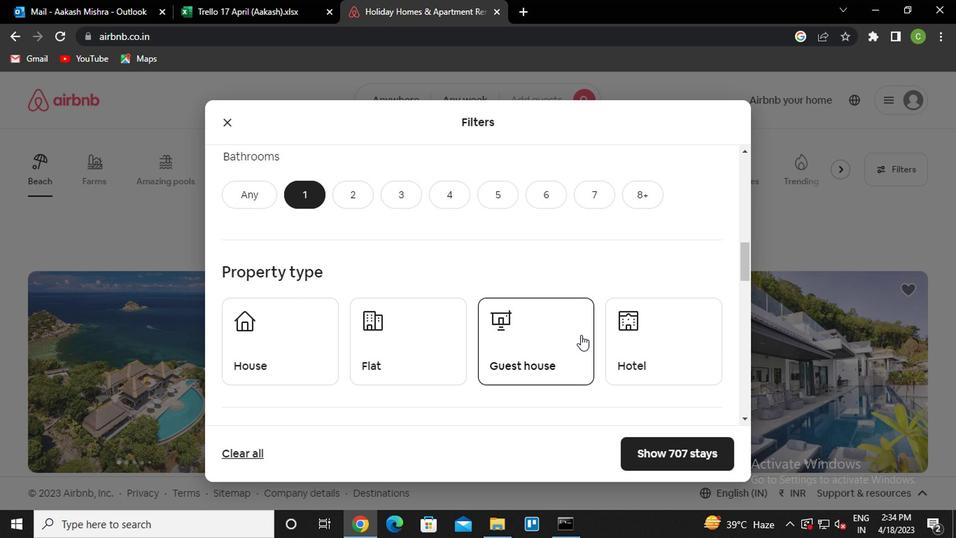 
Action: Mouse pressed left at (644, 333)
Screenshot: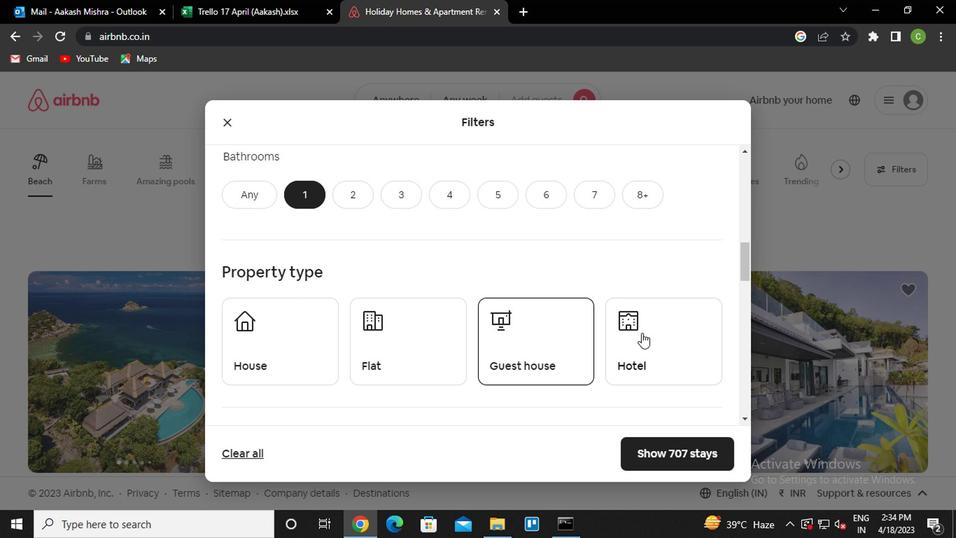 
Action: Mouse moved to (415, 385)
Screenshot: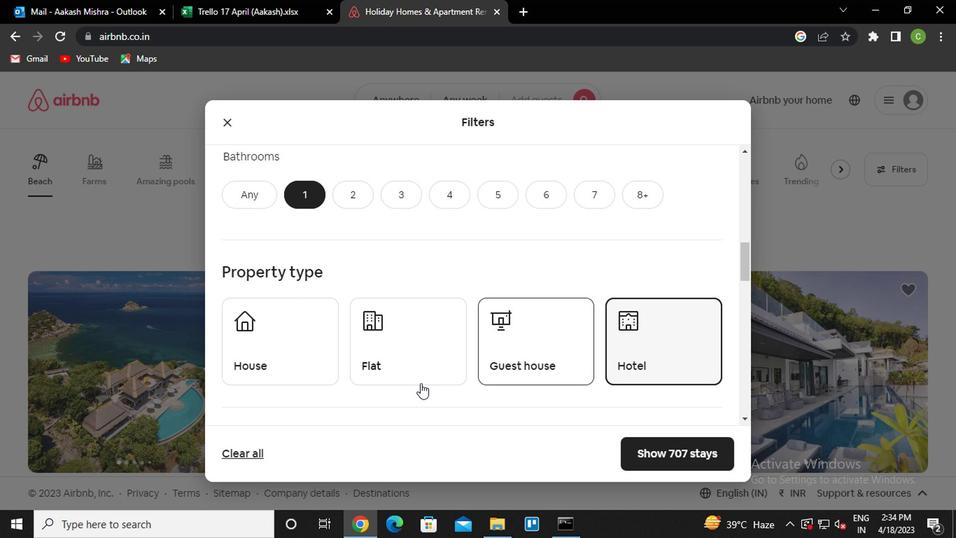 
Action: Mouse scrolled (415, 385) with delta (0, 0)
Screenshot: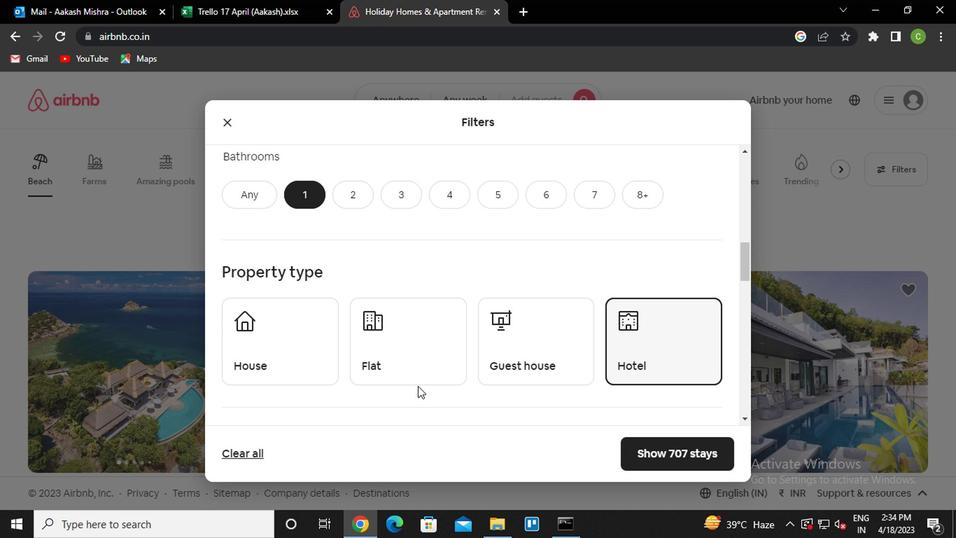 
Action: Mouse scrolled (415, 385) with delta (0, 0)
Screenshot: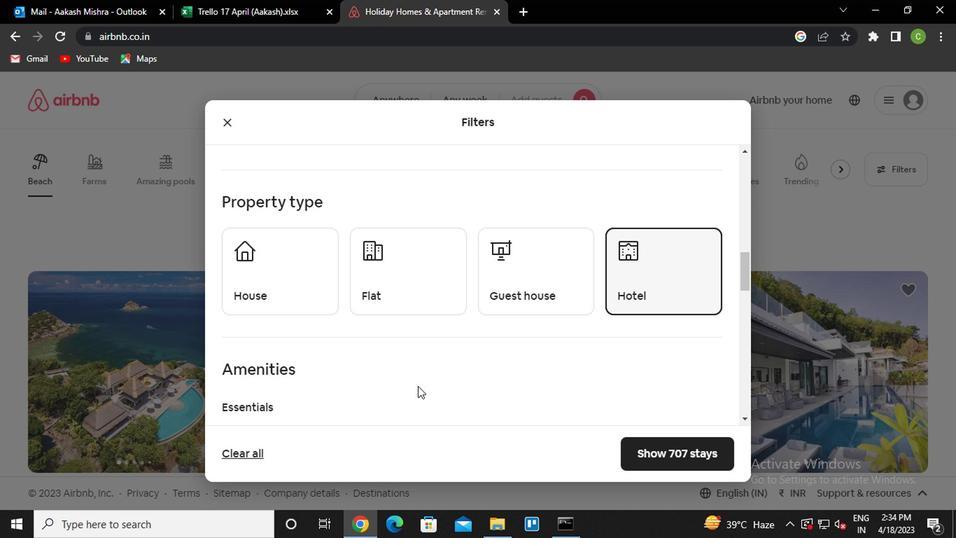 
Action: Mouse scrolled (415, 385) with delta (0, 0)
Screenshot: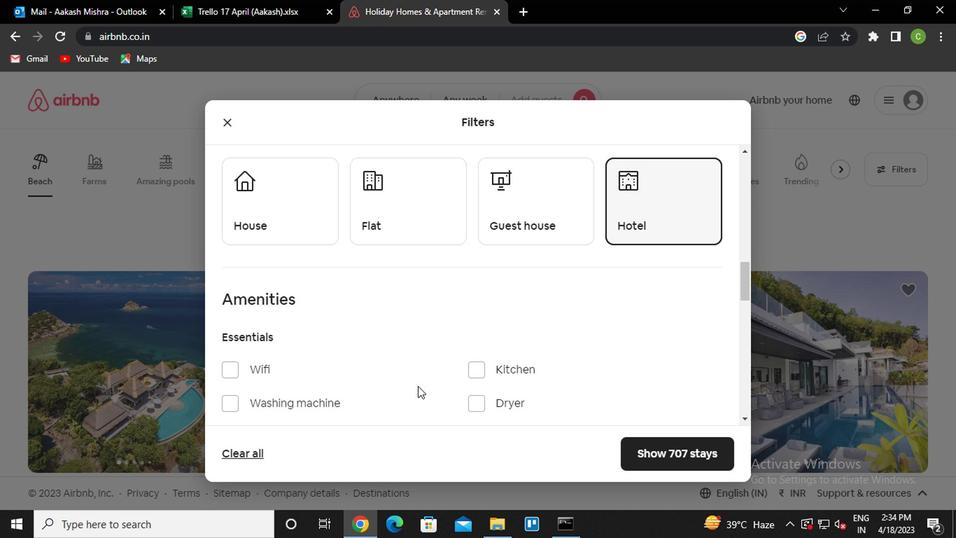 
Action: Mouse moved to (233, 303)
Screenshot: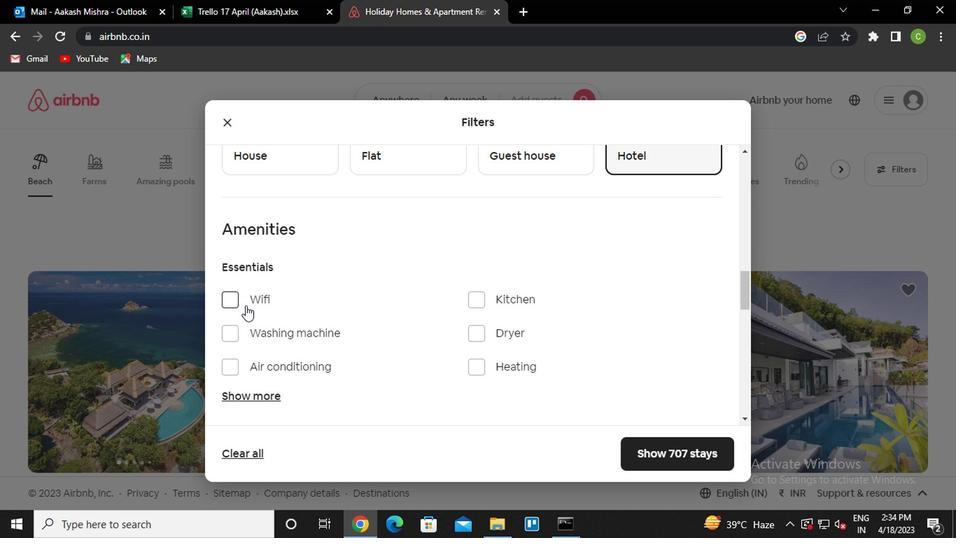
Action: Mouse pressed left at (233, 303)
Screenshot: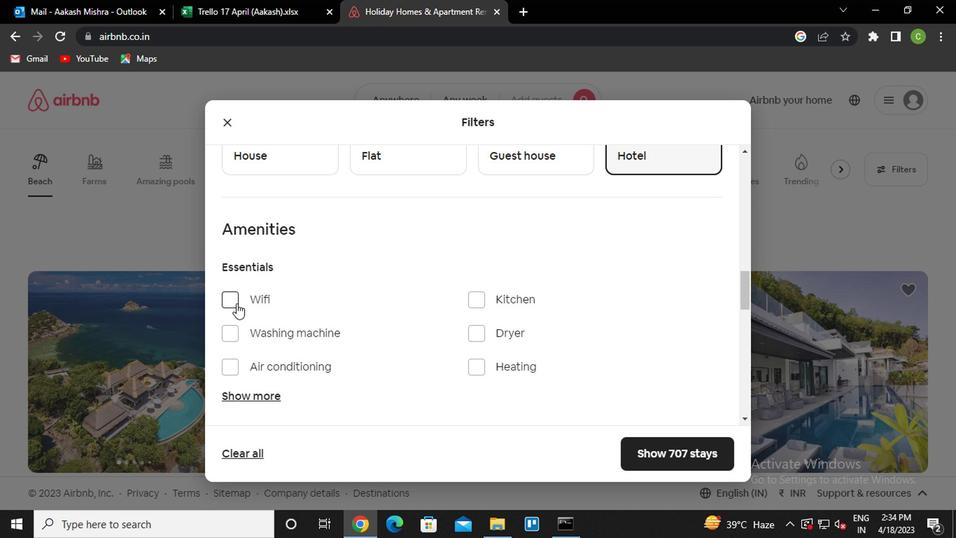 
Action: Mouse moved to (443, 352)
Screenshot: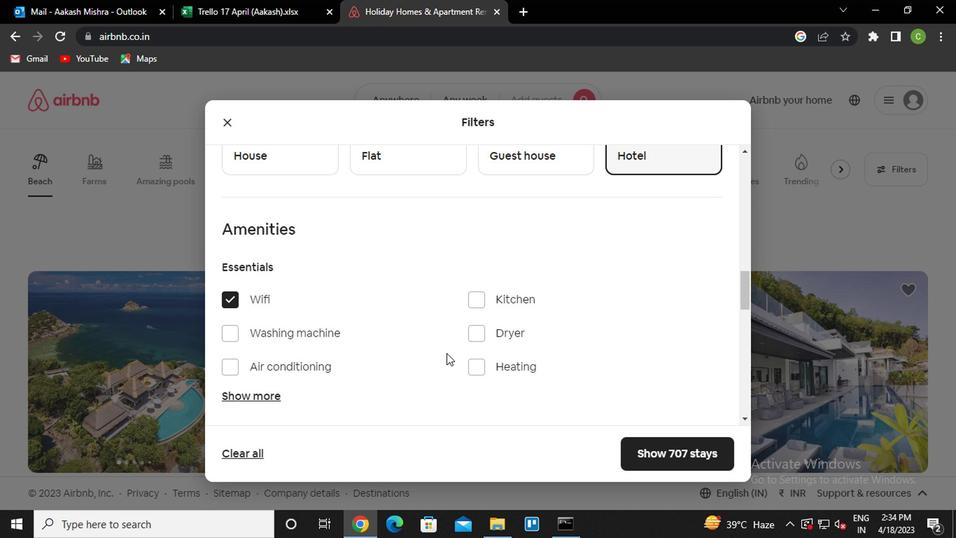 
Action: Mouse scrolled (443, 351) with delta (0, 0)
Screenshot: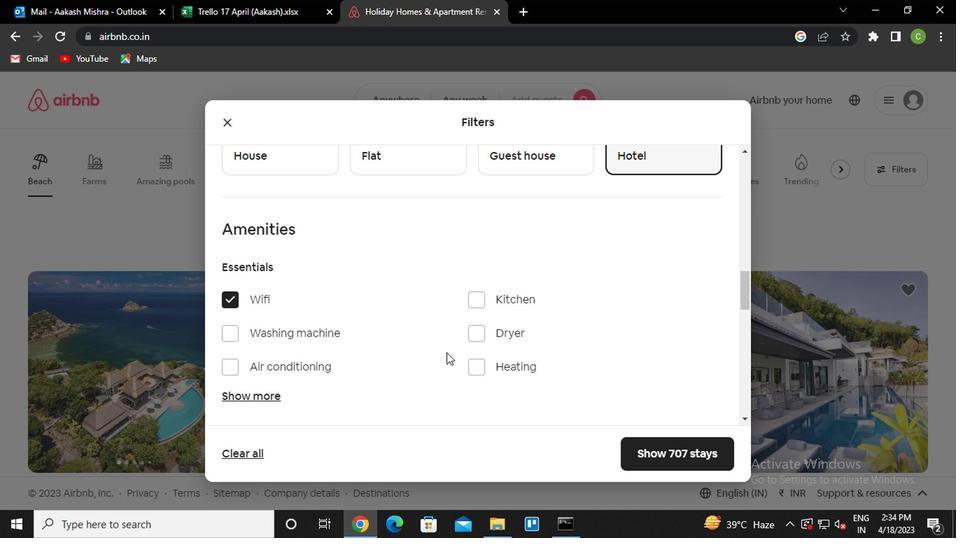 
Action: Mouse scrolled (443, 351) with delta (0, 0)
Screenshot: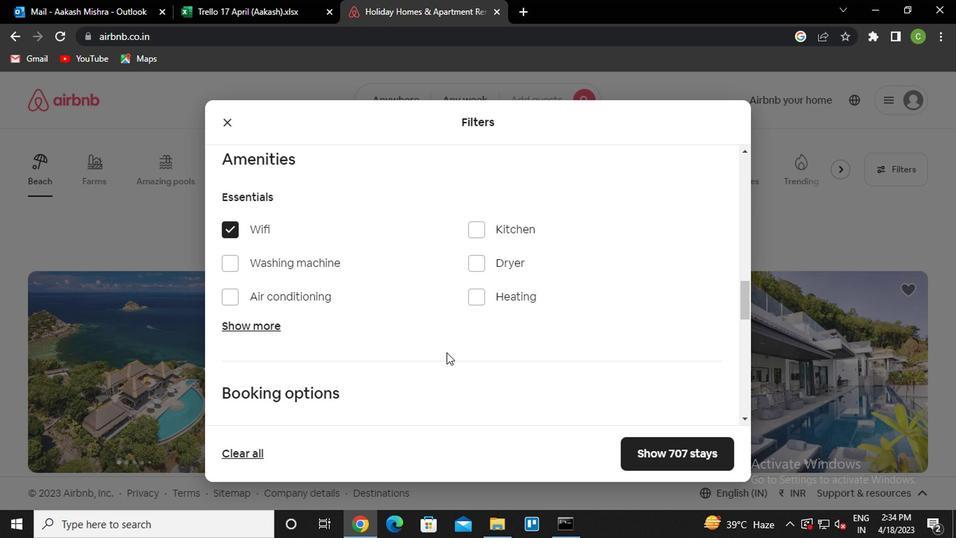 
Action: Mouse scrolled (443, 351) with delta (0, 0)
Screenshot: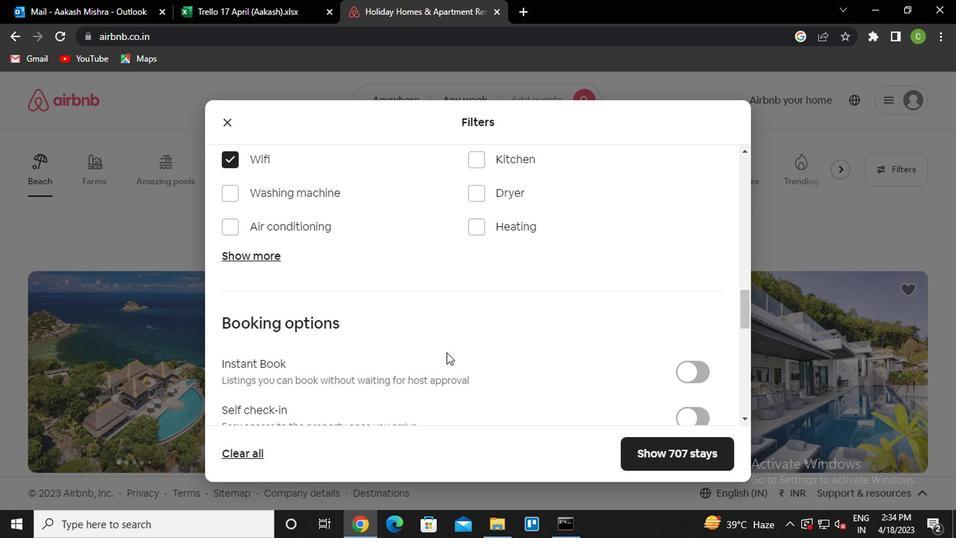 
Action: Mouse scrolled (443, 351) with delta (0, 0)
Screenshot: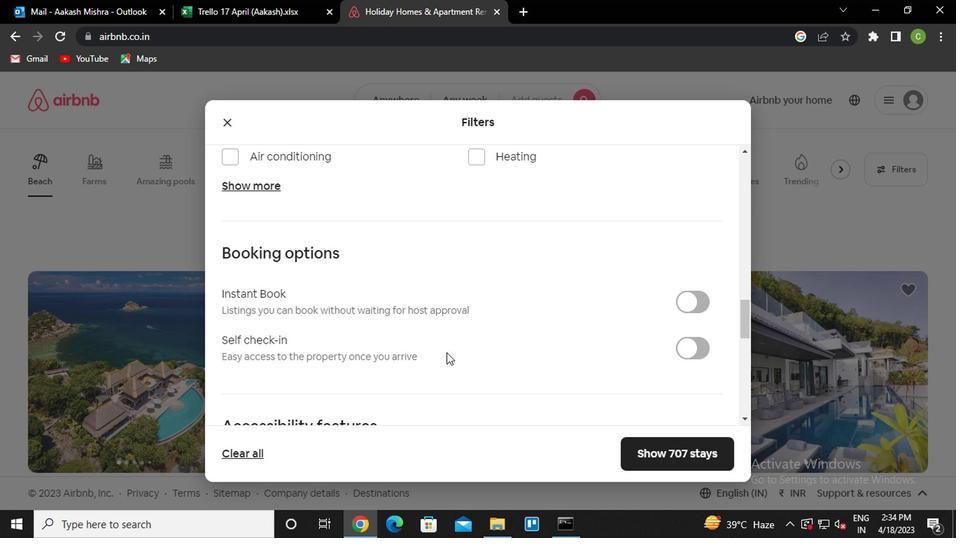 
Action: Mouse moved to (685, 276)
Screenshot: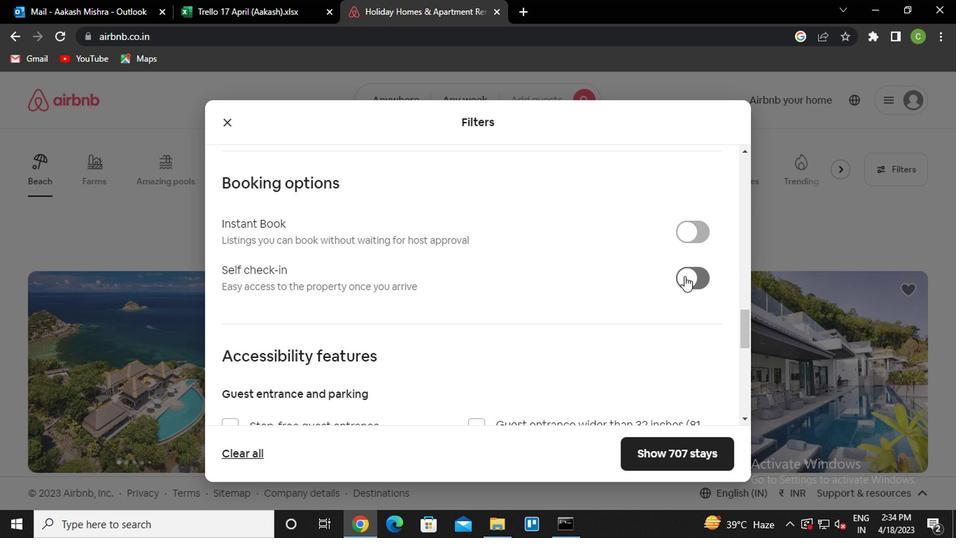 
Action: Mouse pressed left at (685, 276)
Screenshot: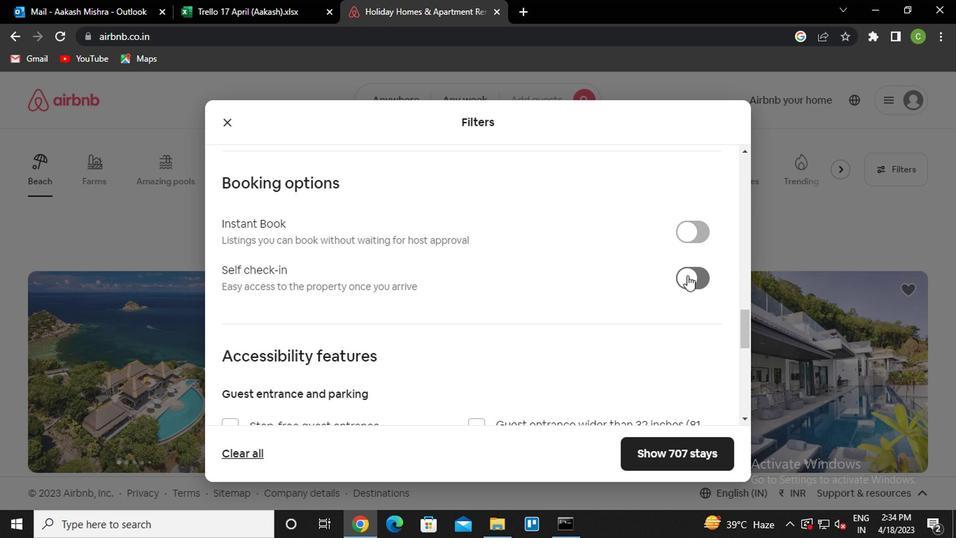 
Action: Mouse moved to (555, 312)
Screenshot: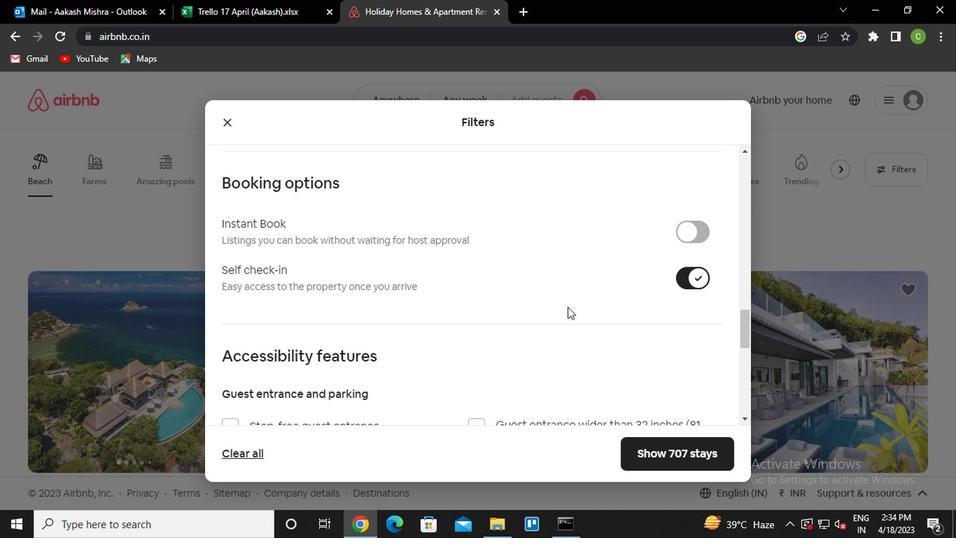 
Action: Mouse scrolled (555, 311) with delta (0, 0)
Screenshot: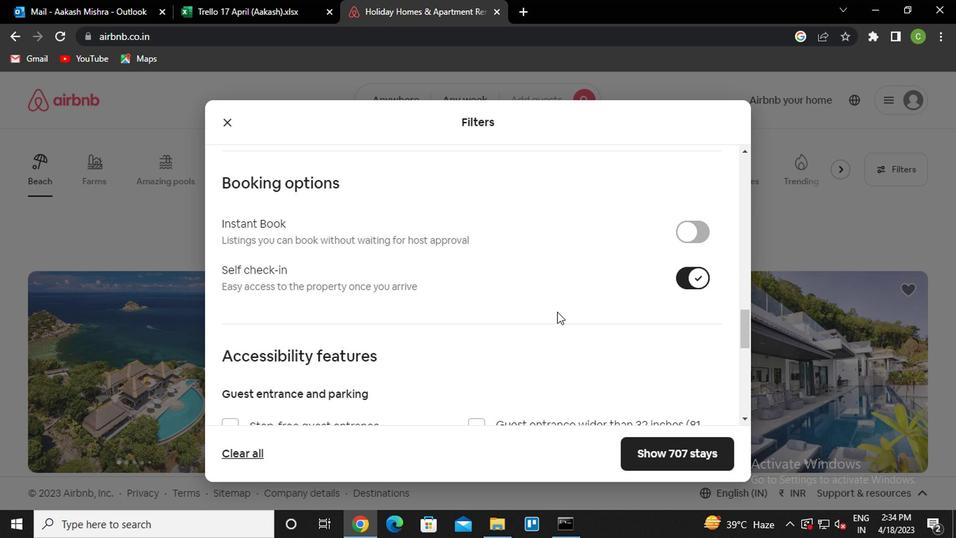 
Action: Mouse moved to (554, 312)
Screenshot: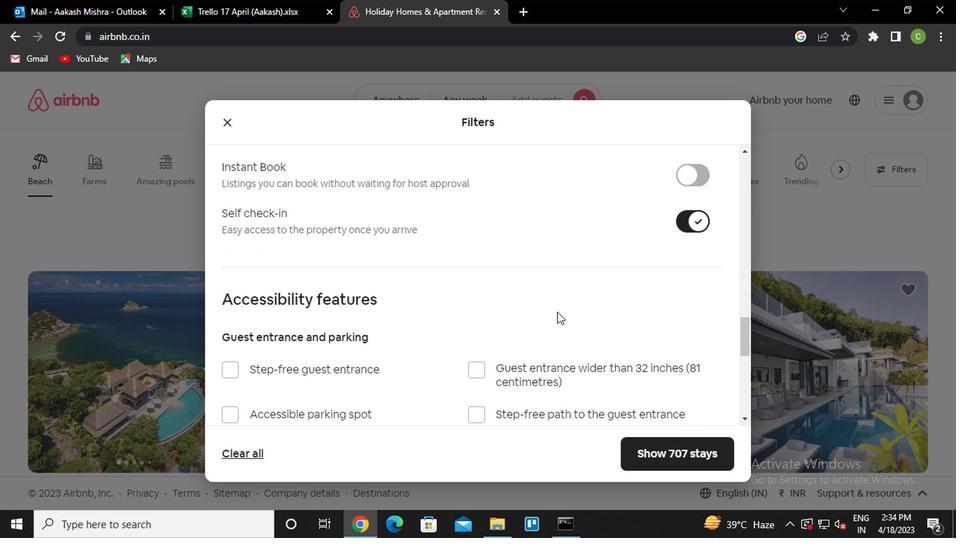 
Action: Mouse scrolled (554, 311) with delta (0, 0)
Screenshot: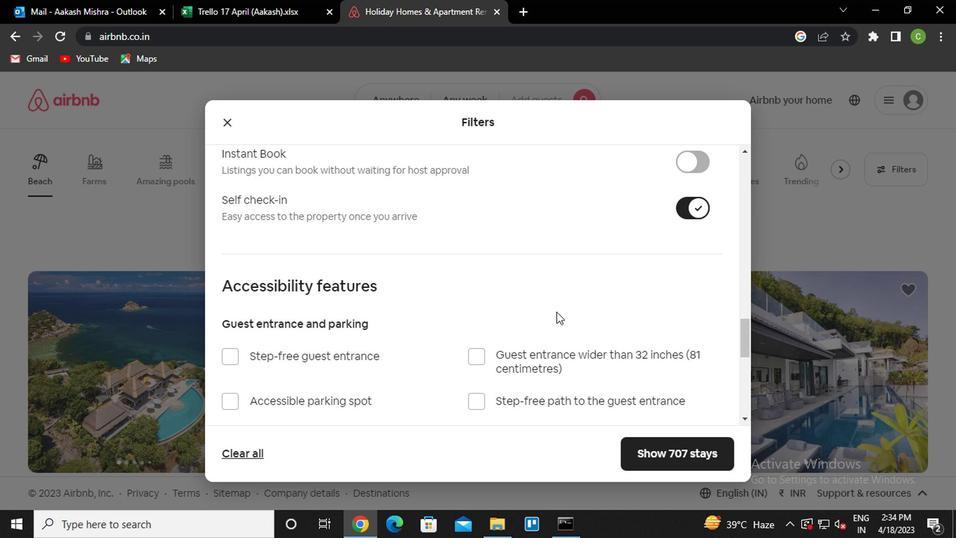 
Action: Mouse scrolled (554, 311) with delta (0, 0)
Screenshot: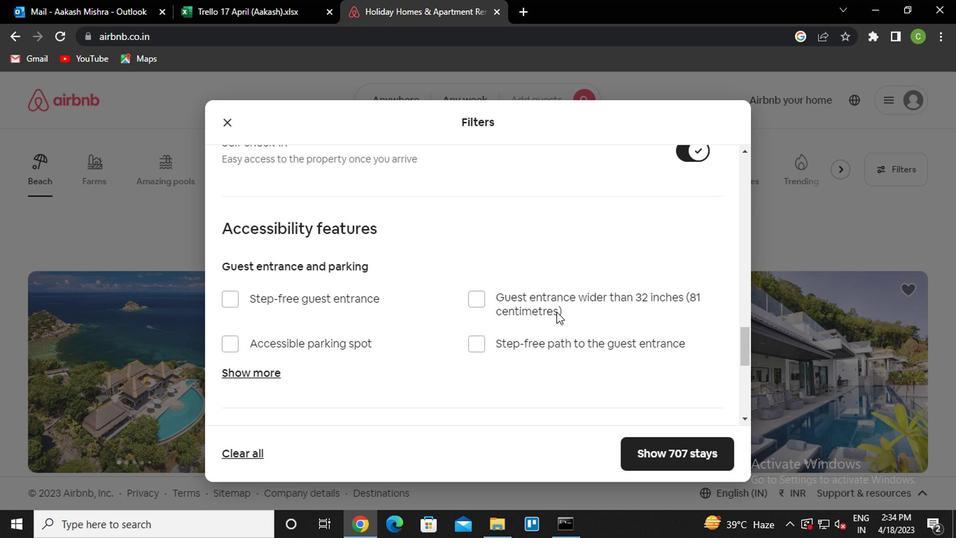 
Action: Mouse moved to (323, 349)
Screenshot: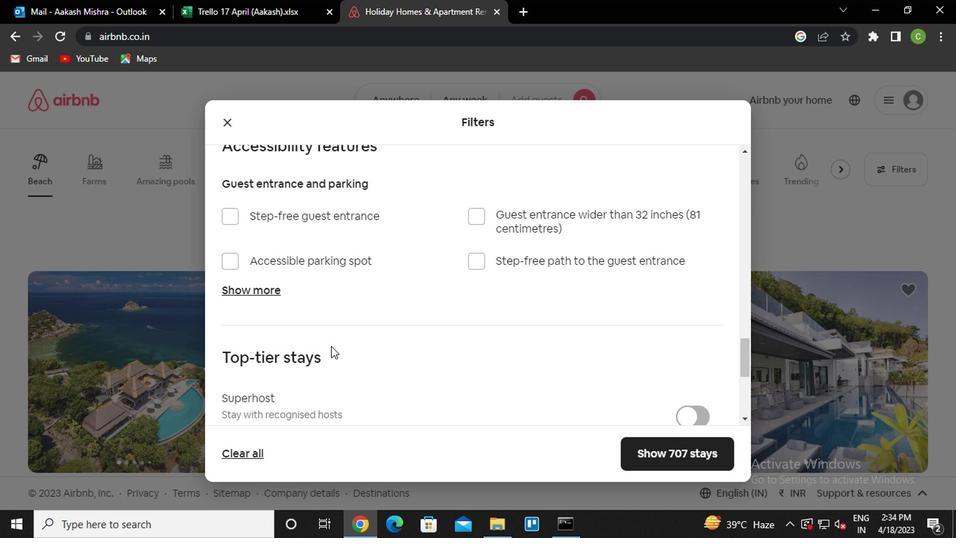 
Action: Mouse scrolled (323, 349) with delta (0, 0)
Screenshot: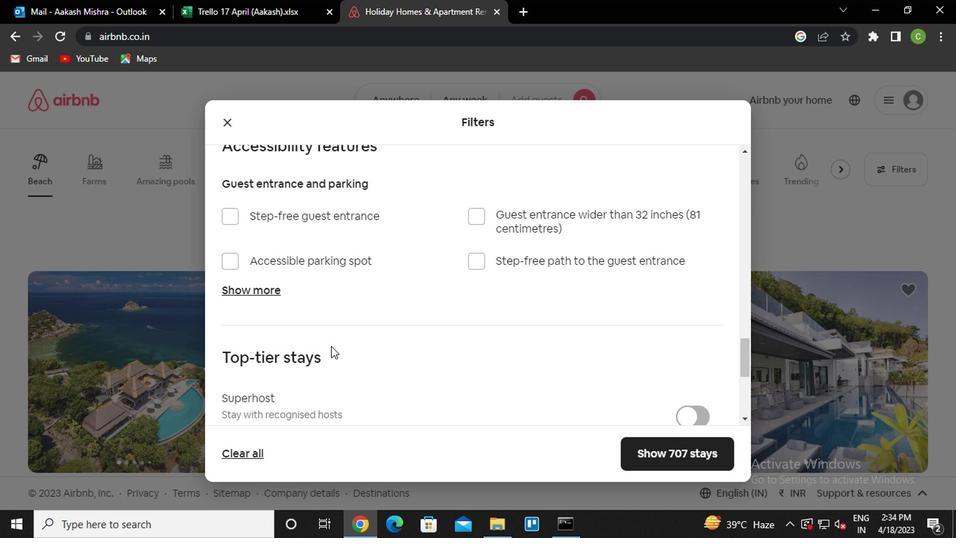 
Action: Mouse moved to (321, 350)
Screenshot: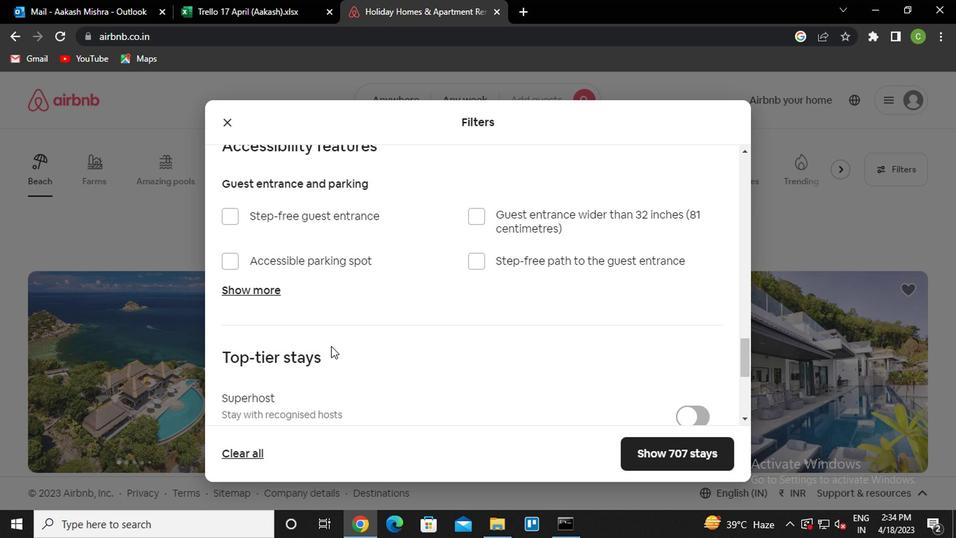 
Action: Mouse scrolled (321, 349) with delta (0, 0)
Screenshot: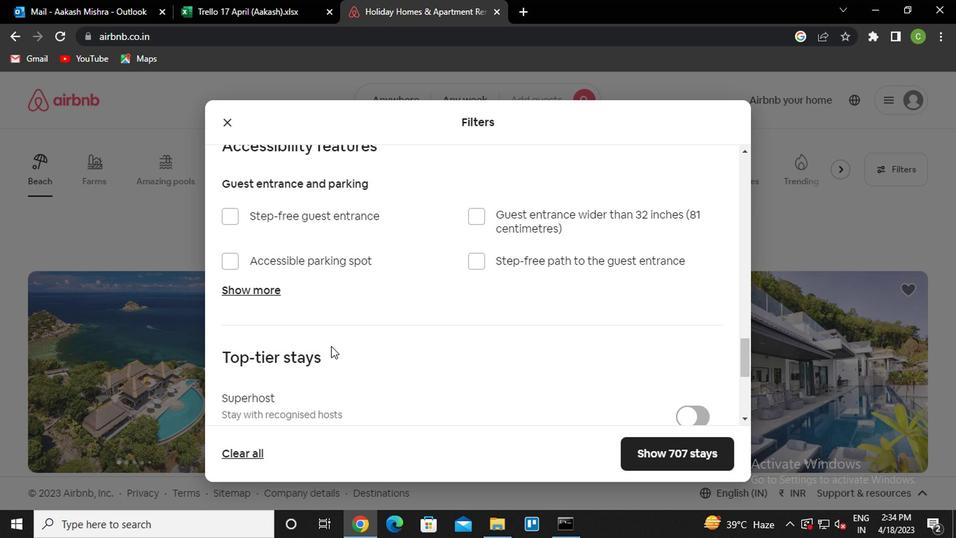 
Action: Mouse scrolled (321, 349) with delta (0, 0)
Screenshot: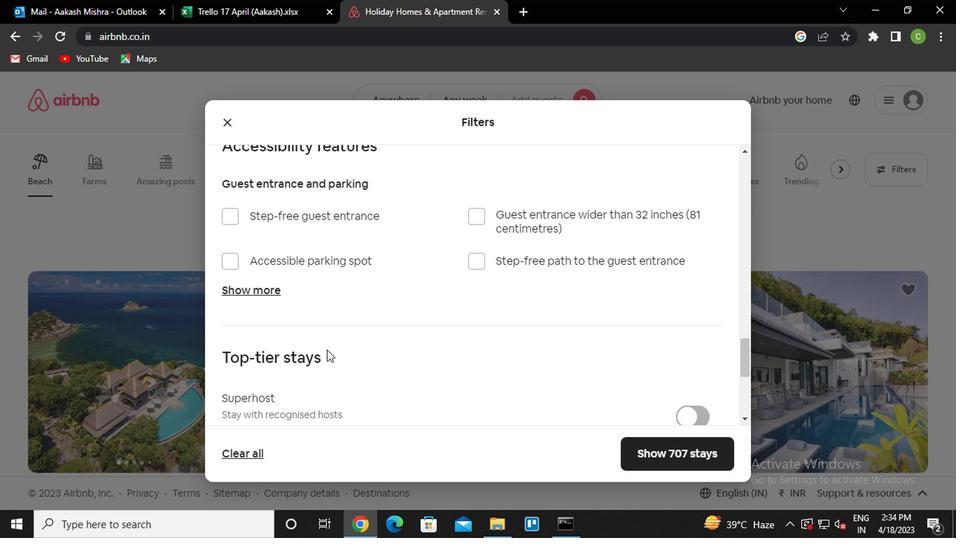 
Action: Mouse moved to (275, 332)
Screenshot: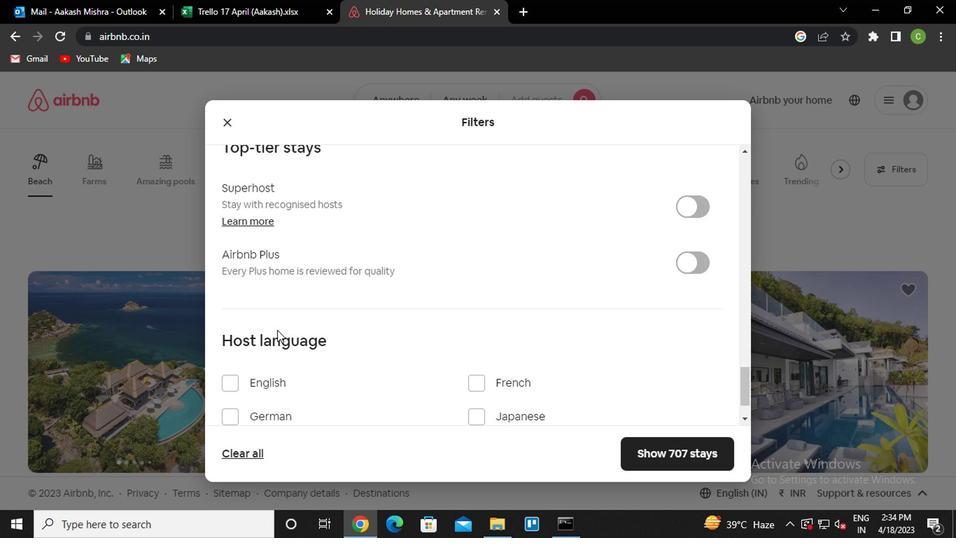 
Action: Mouse scrolled (275, 331) with delta (0, 0)
Screenshot: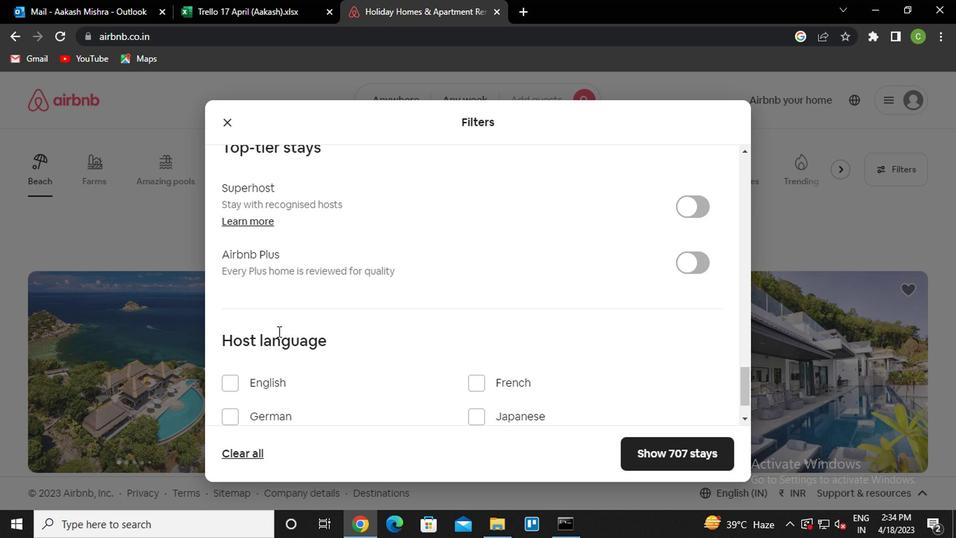 
Action: Mouse scrolled (275, 331) with delta (0, 0)
Screenshot: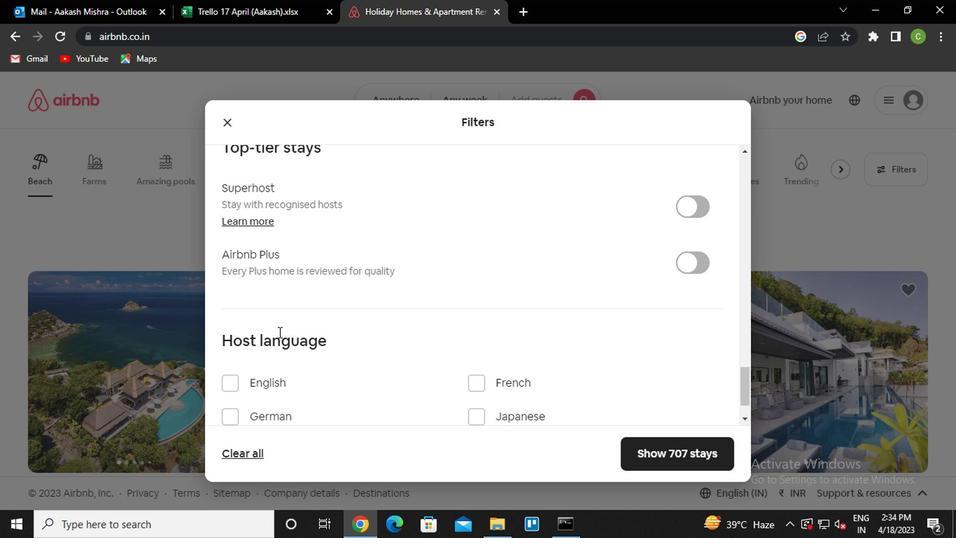 
Action: Mouse moved to (251, 383)
Screenshot: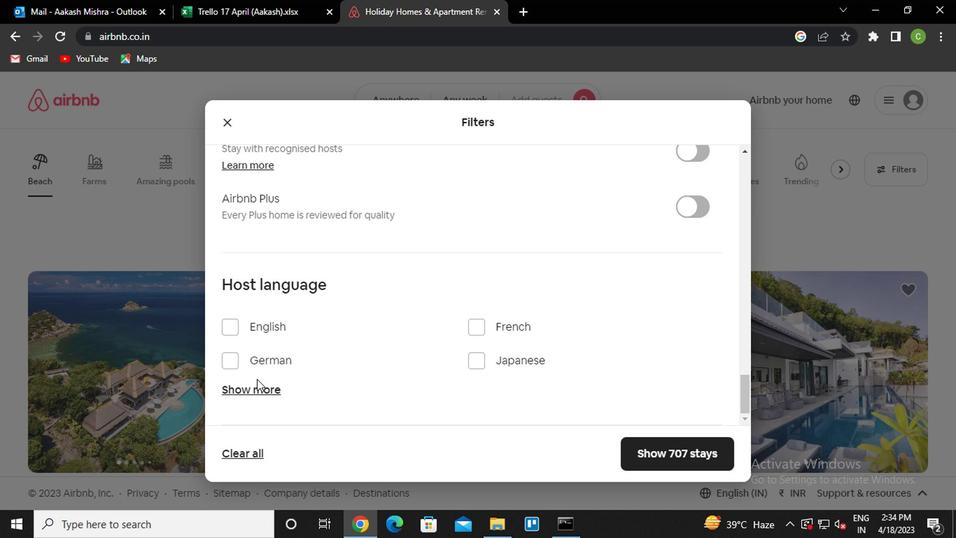 
Action: Mouse pressed left at (251, 383)
Screenshot: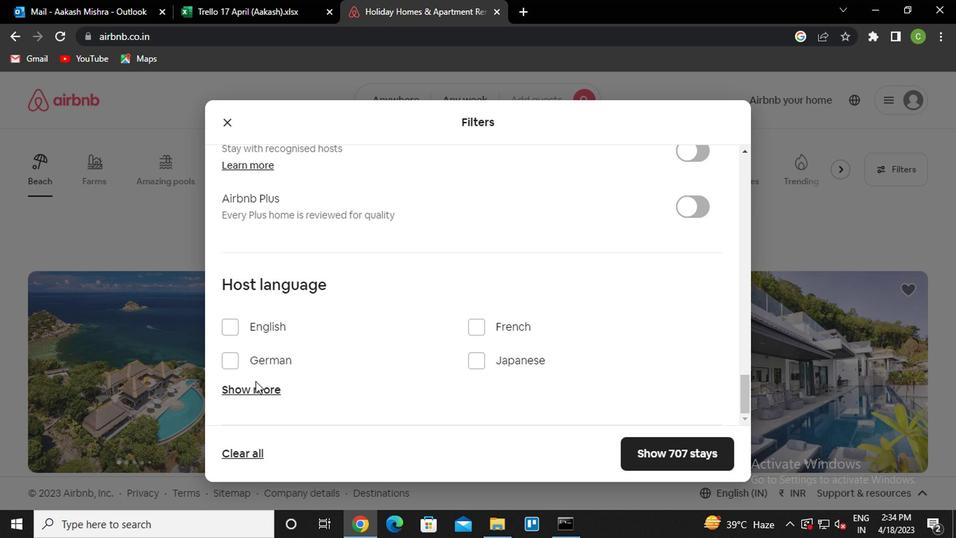 
Action: Mouse moved to (258, 380)
Screenshot: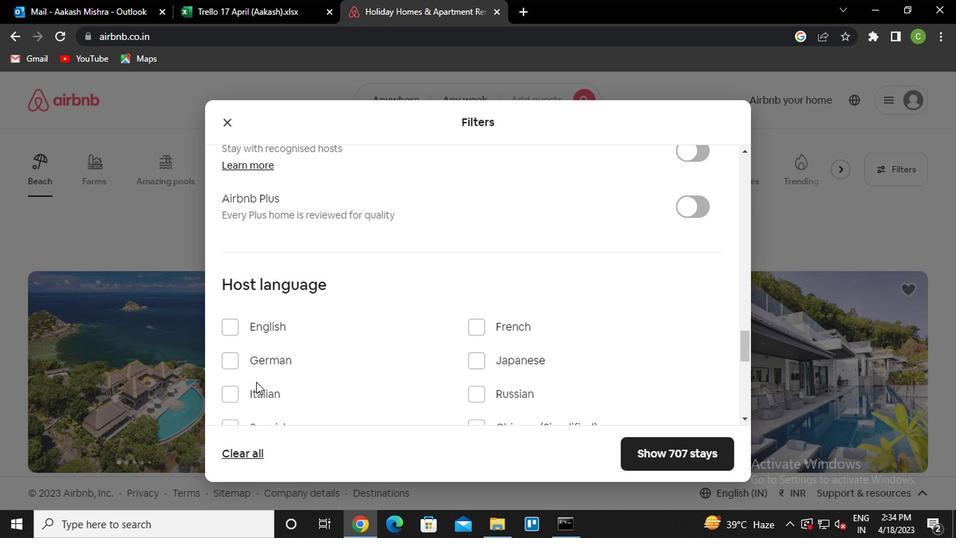 
Action: Mouse scrolled (258, 379) with delta (0, 0)
Screenshot: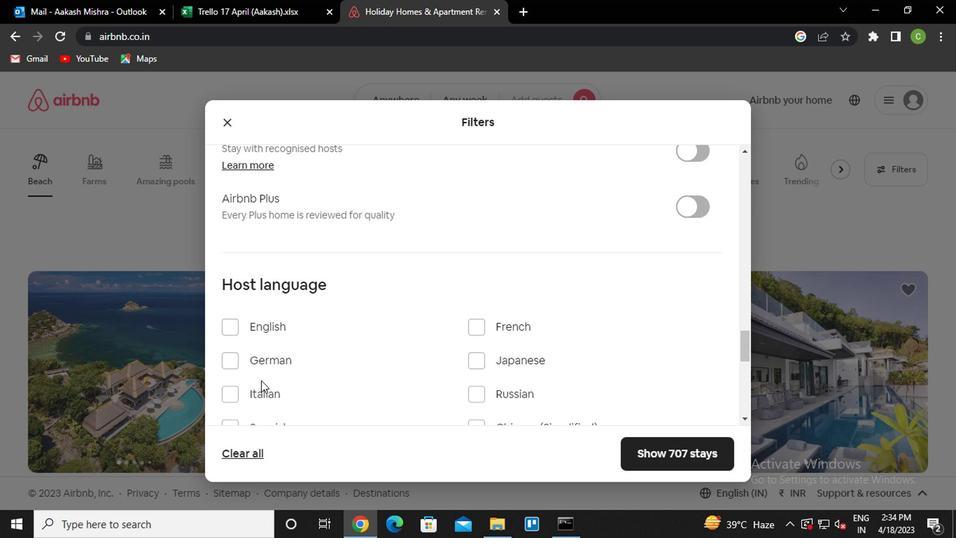 
Action: Mouse scrolled (258, 379) with delta (0, 0)
Screenshot: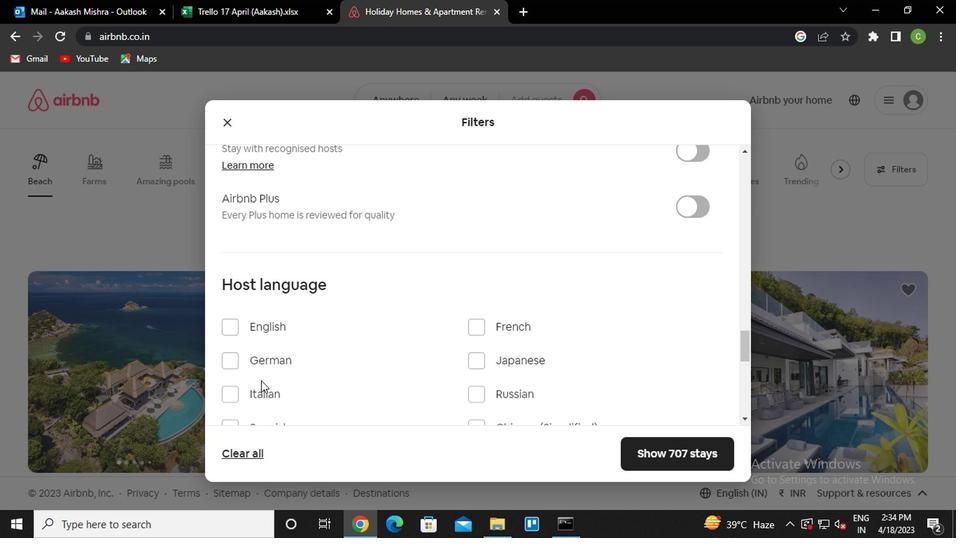 
Action: Mouse moved to (235, 289)
Screenshot: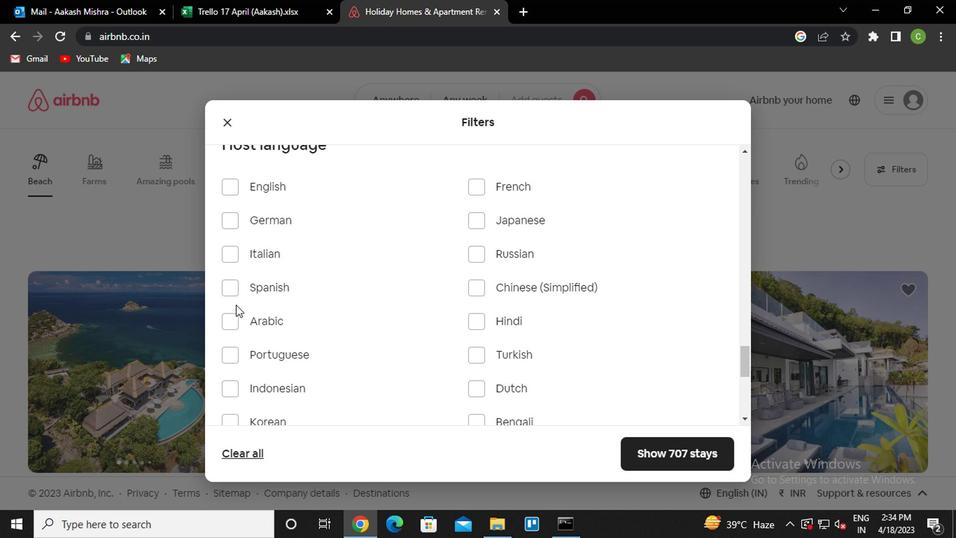 
Action: Mouse pressed left at (235, 289)
Screenshot: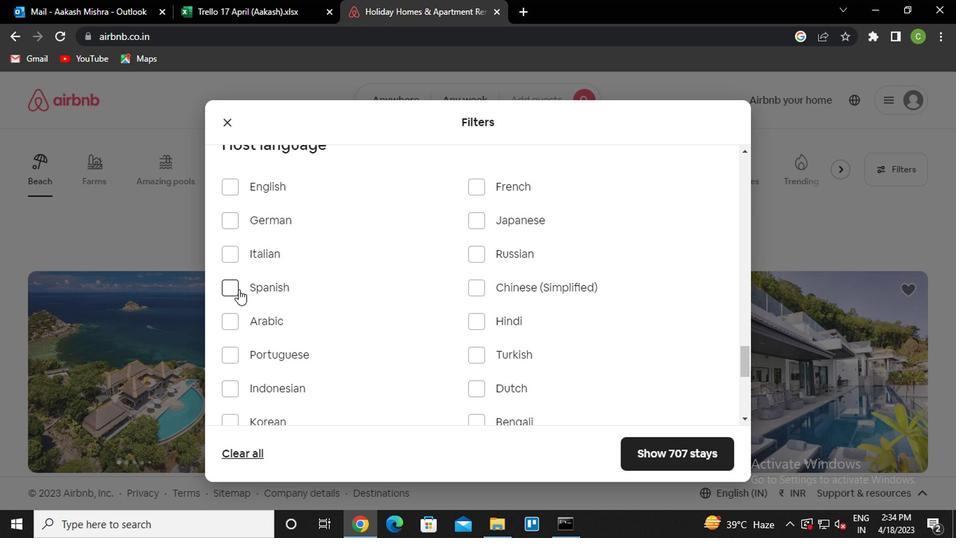 
Action: Mouse moved to (676, 455)
Screenshot: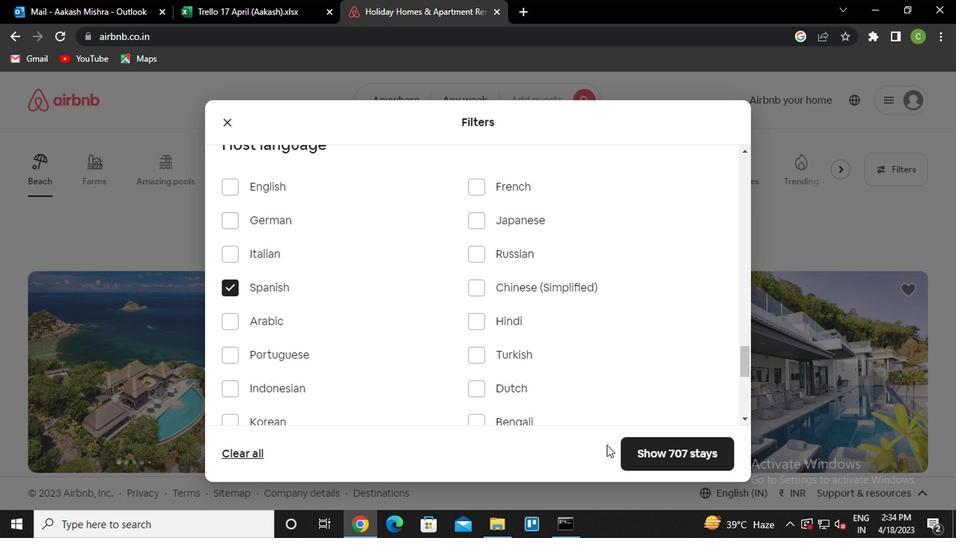 
Action: Mouse pressed left at (676, 455)
Screenshot: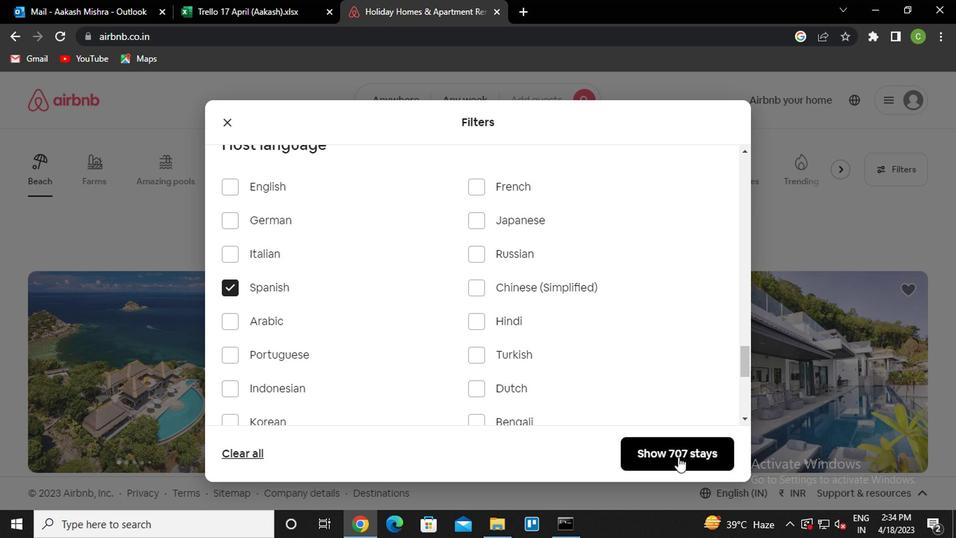 
Action: Mouse moved to (582, 391)
Screenshot: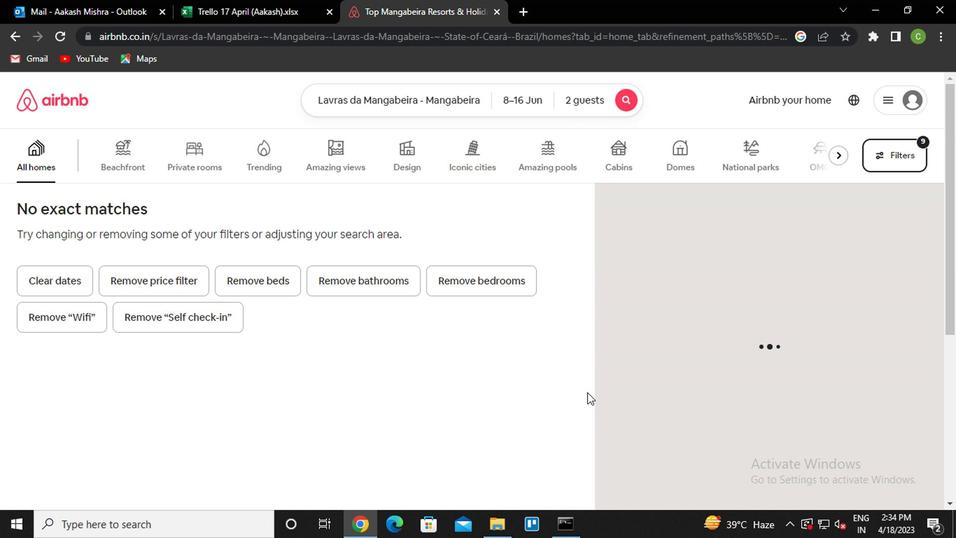 
